 Task: Look for space in Carson City, United States from 6th September, 2023 to 12th September, 2023 for 4 adults in price range Rs.10000 to Rs.14000. Place can be private room with 4 bedrooms having 4 beds and 4 bathrooms. Property type can be house, flat, guest house. Amenities needed are: wifi, TV, free parkinig on premises, gym, breakfast. Booking option can be shelf check-in. Required host language is English.
Action: Mouse moved to (350, 145)
Screenshot: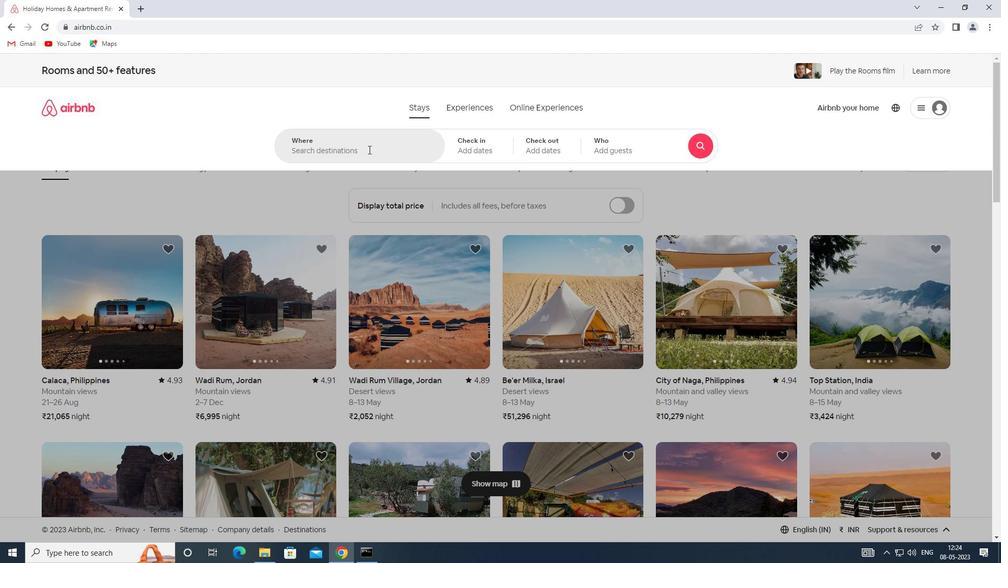 
Action: Mouse pressed left at (350, 145)
Screenshot: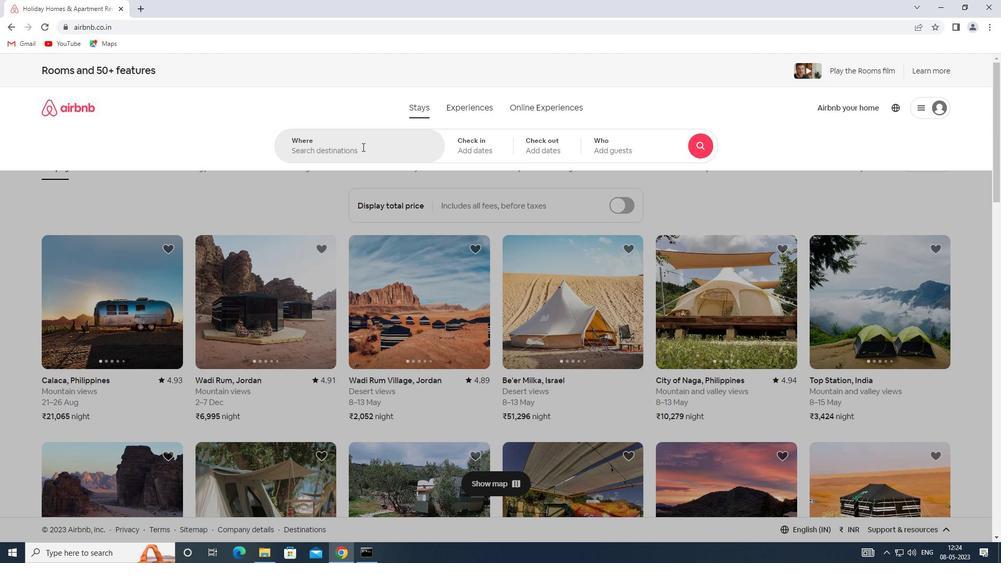 
Action: Key pressed <Key.caps_lock>s<Key.backspace><Key.shift>SPACE<Key.space>IN<Key.space><Key.shift><Key.shift><Key.shift><Key.shift><Key.shift><Key.shift><Key.shift><Key.shift><Key.shift><Key.shift><Key.shift><Key.shift>CARSON<Key.space><Key.shift>CITY,<Key.shift>UNITED<Key.space><Key.shift>STATES
Screenshot: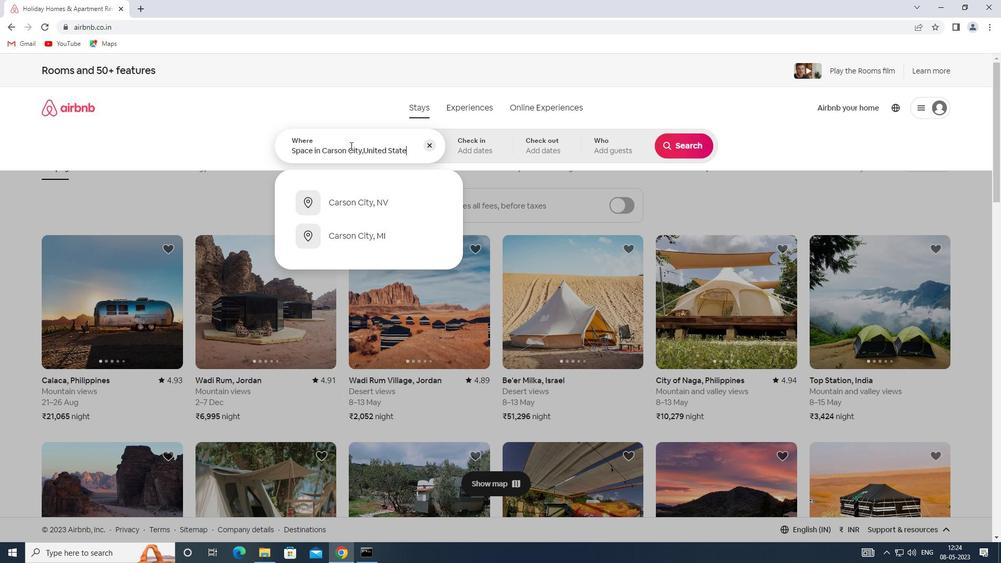 
Action: Mouse moved to (465, 143)
Screenshot: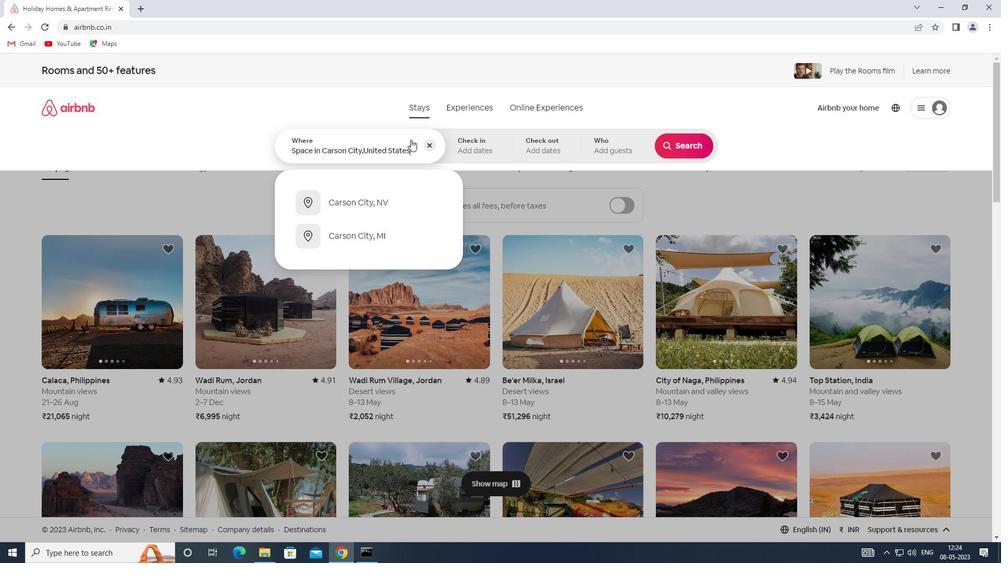 
Action: Mouse pressed left at (465, 143)
Screenshot: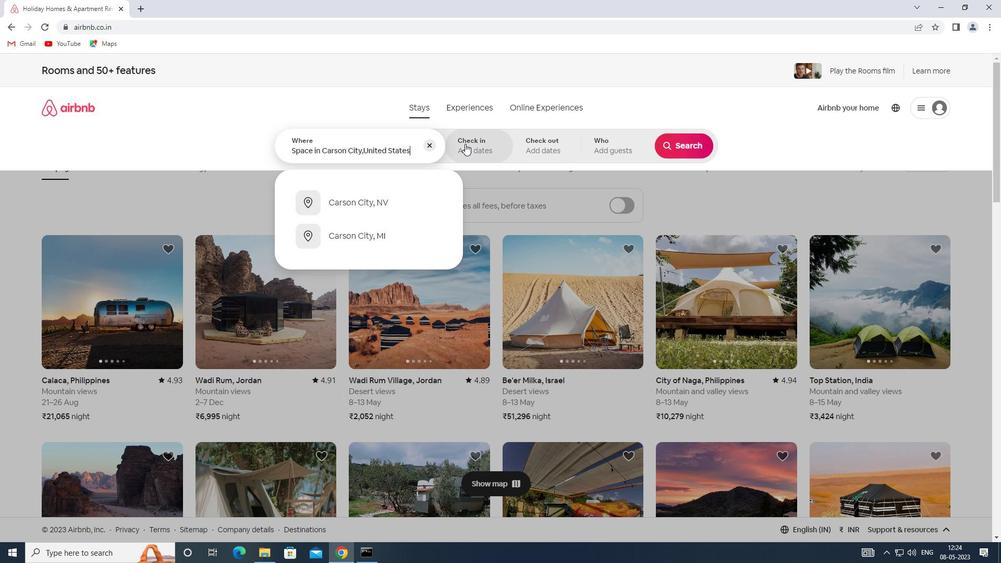 
Action: Mouse moved to (681, 230)
Screenshot: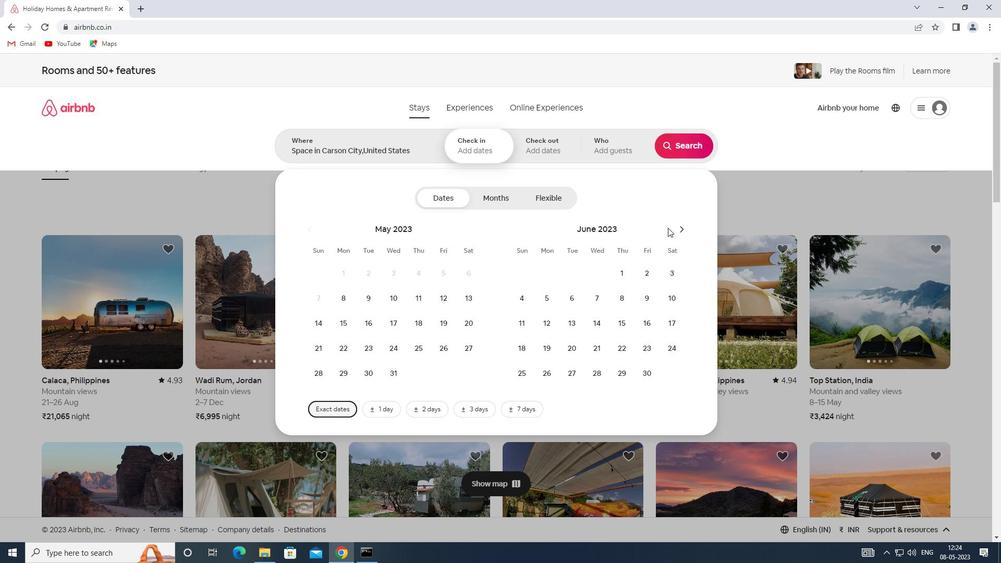 
Action: Mouse pressed left at (681, 230)
Screenshot: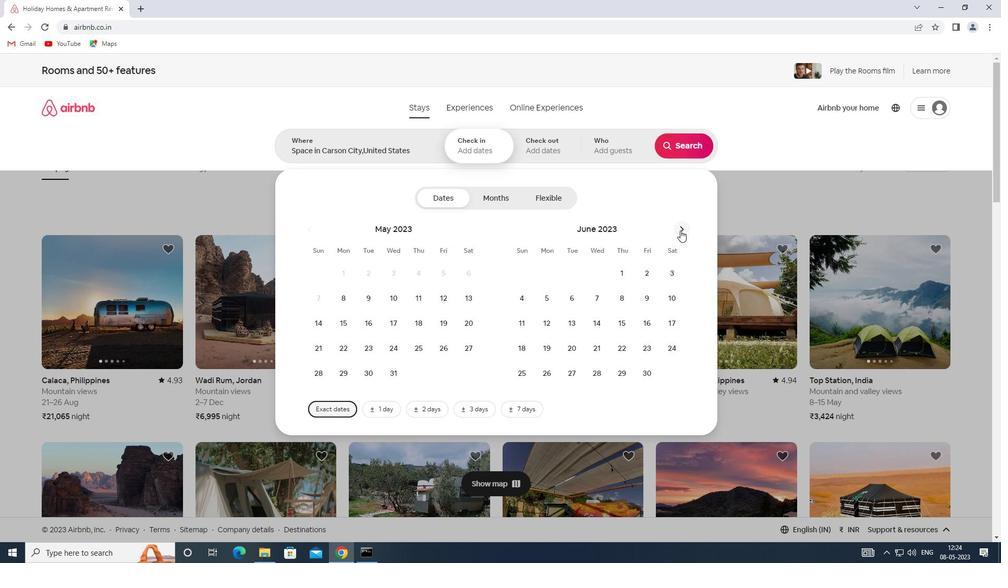 
Action: Mouse pressed left at (681, 230)
Screenshot: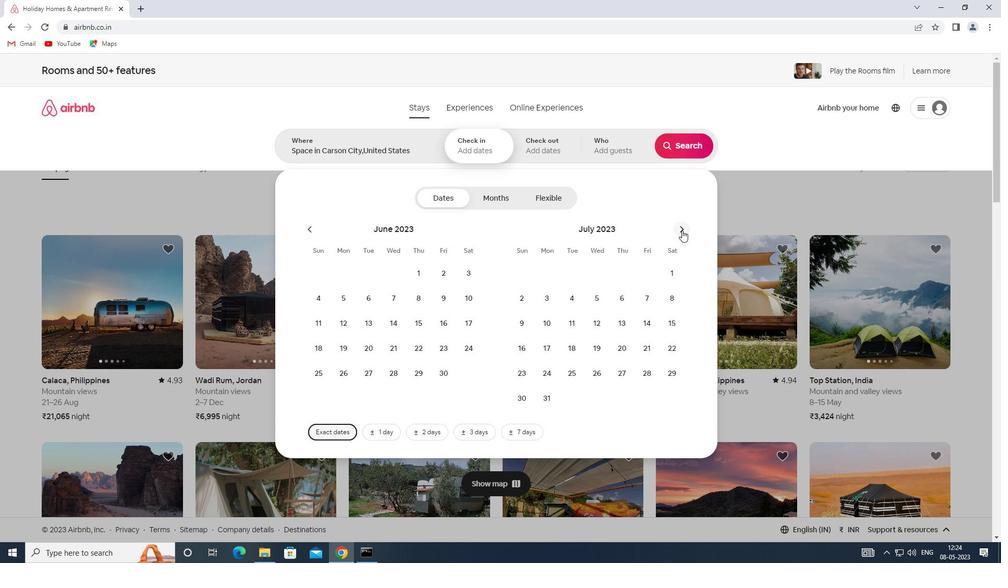 
Action: Mouse pressed left at (681, 230)
Screenshot: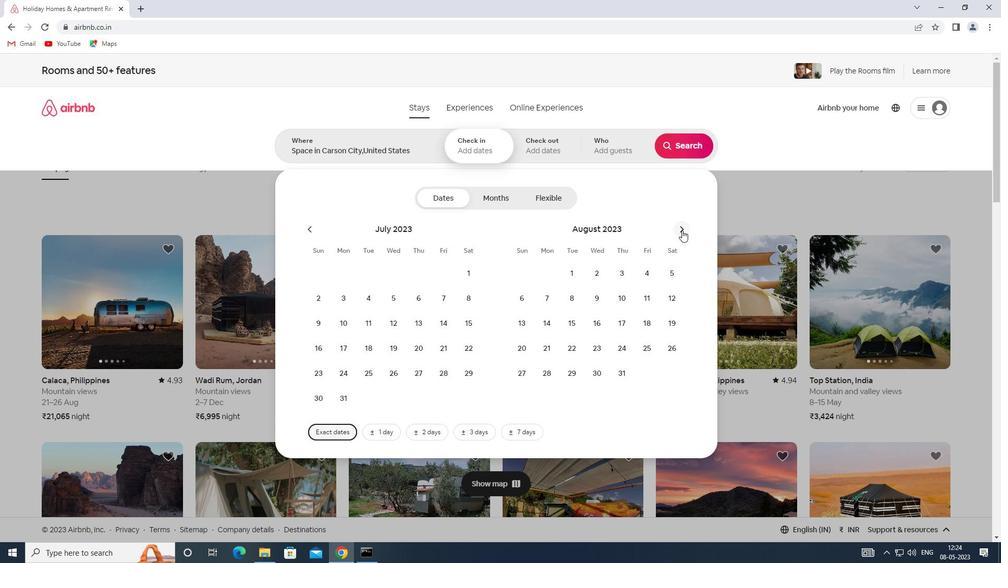 
Action: Mouse moved to (594, 296)
Screenshot: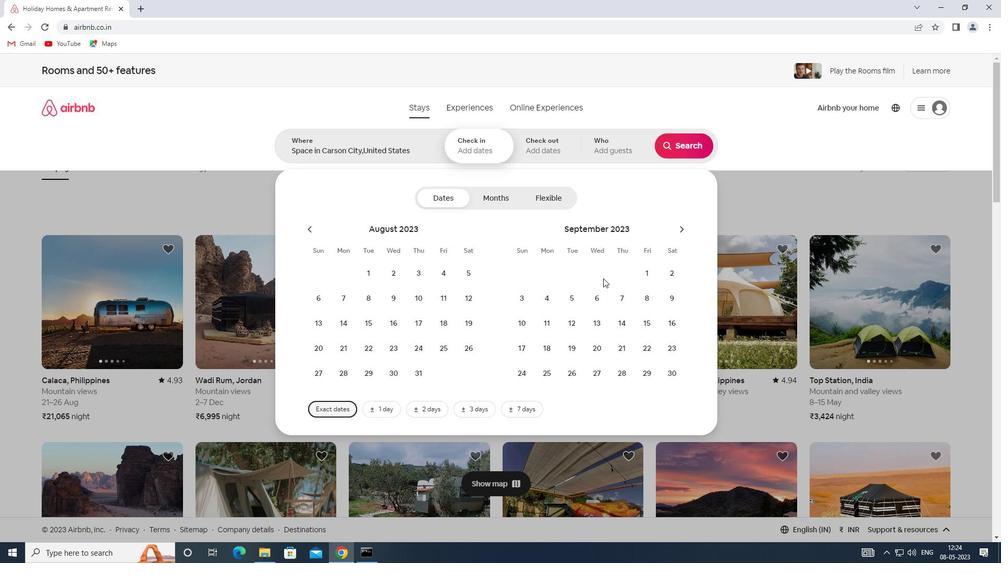 
Action: Mouse pressed left at (594, 296)
Screenshot: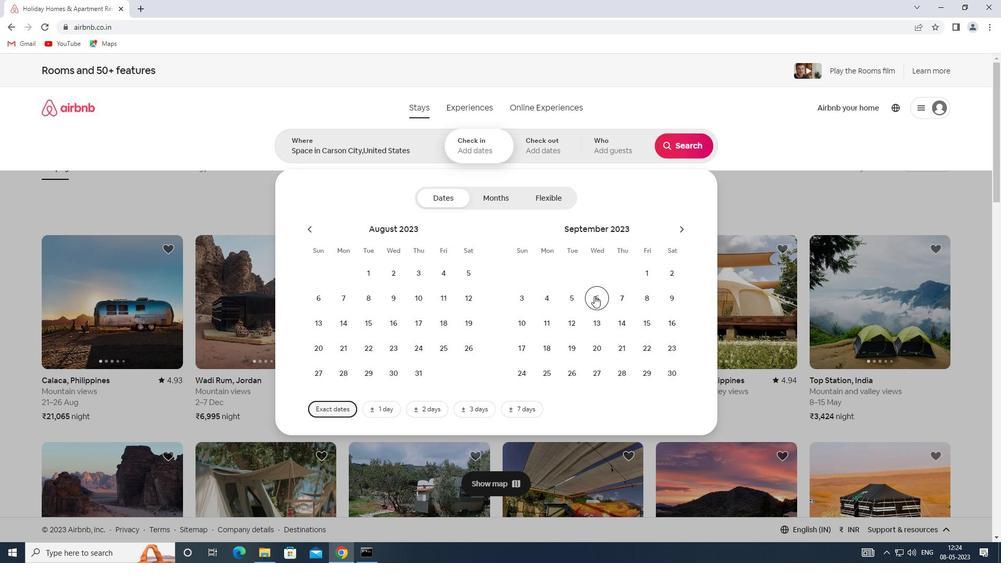
Action: Mouse moved to (576, 319)
Screenshot: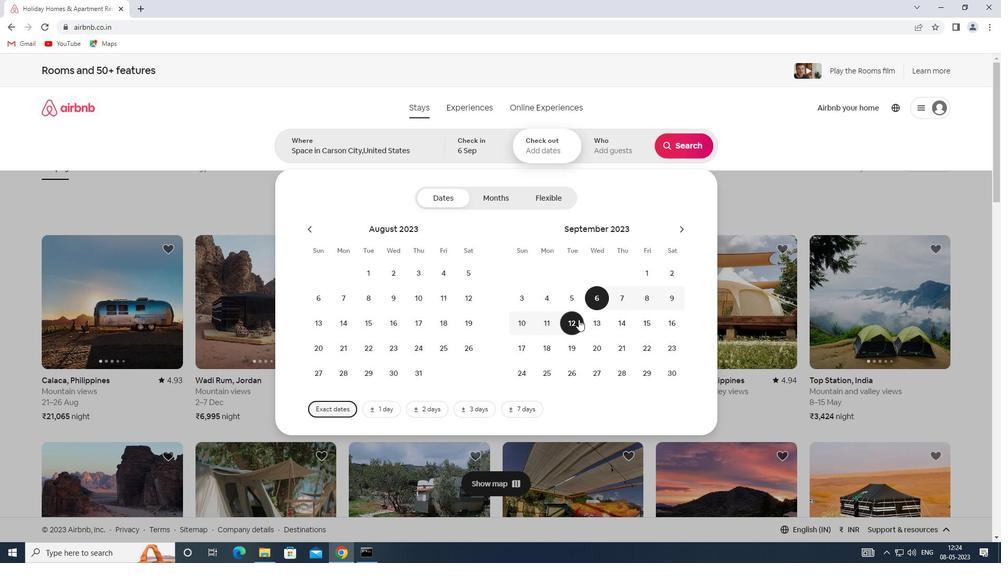 
Action: Mouse pressed left at (576, 319)
Screenshot: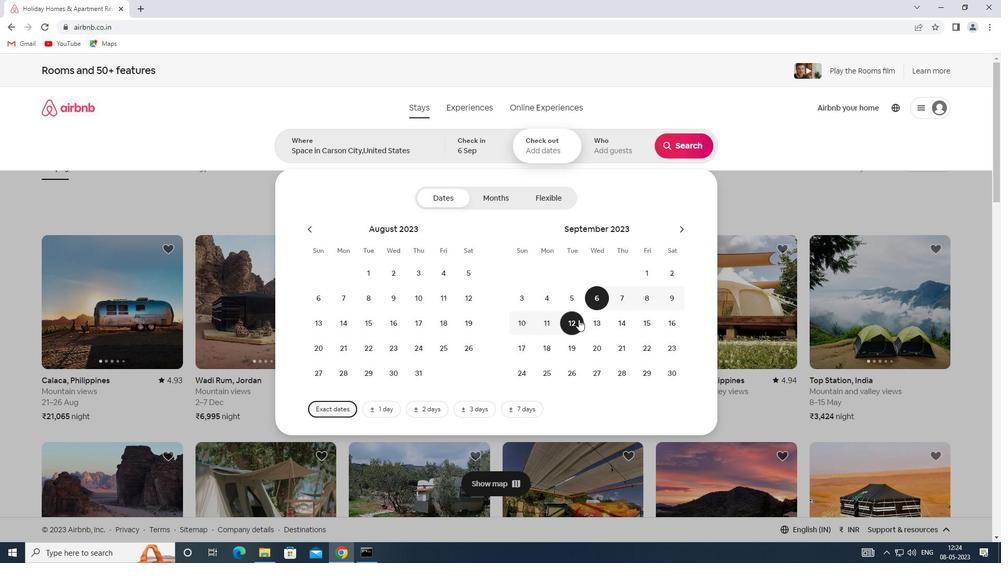 
Action: Mouse moved to (602, 142)
Screenshot: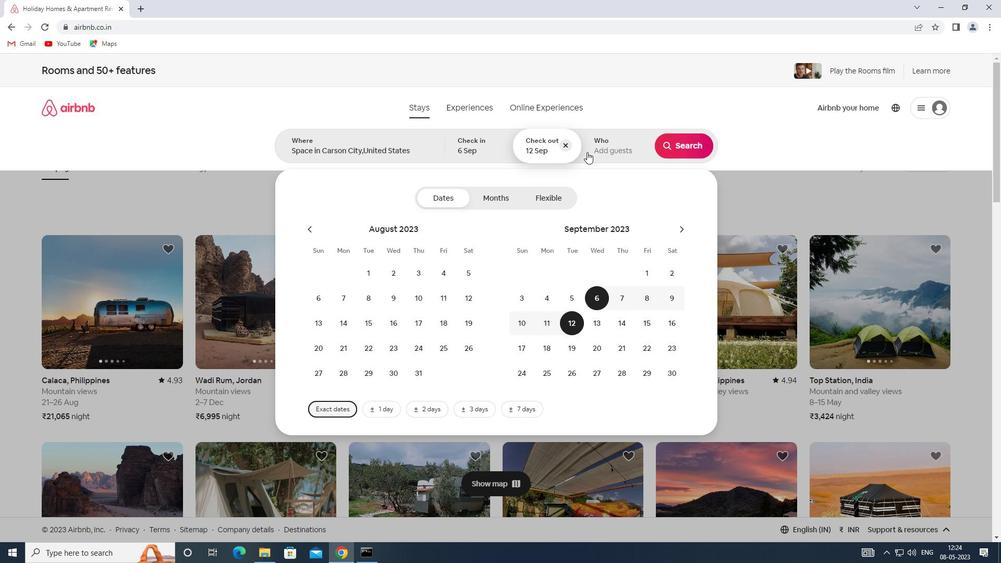 
Action: Mouse pressed left at (602, 142)
Screenshot: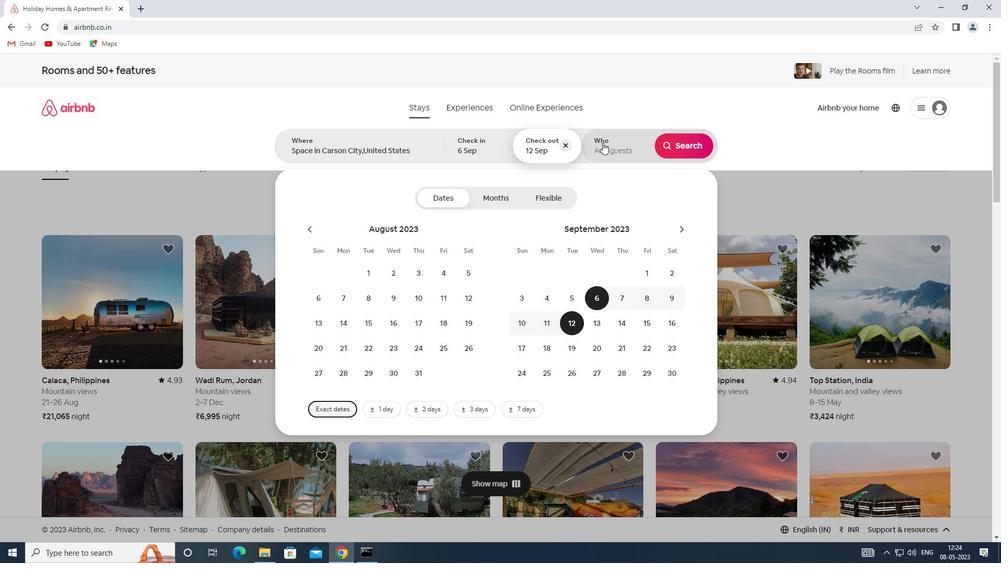 
Action: Mouse moved to (683, 200)
Screenshot: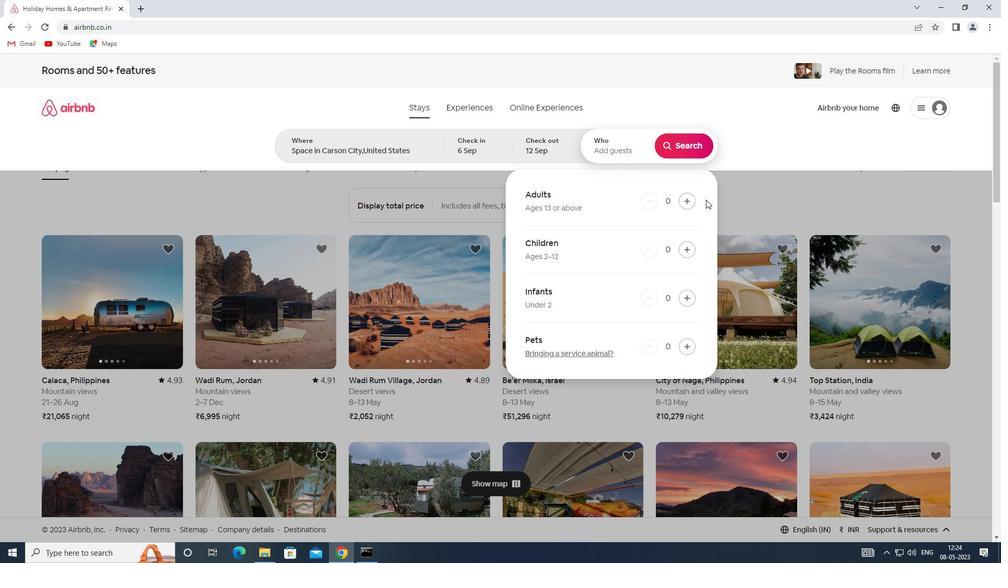 
Action: Mouse pressed left at (683, 200)
Screenshot: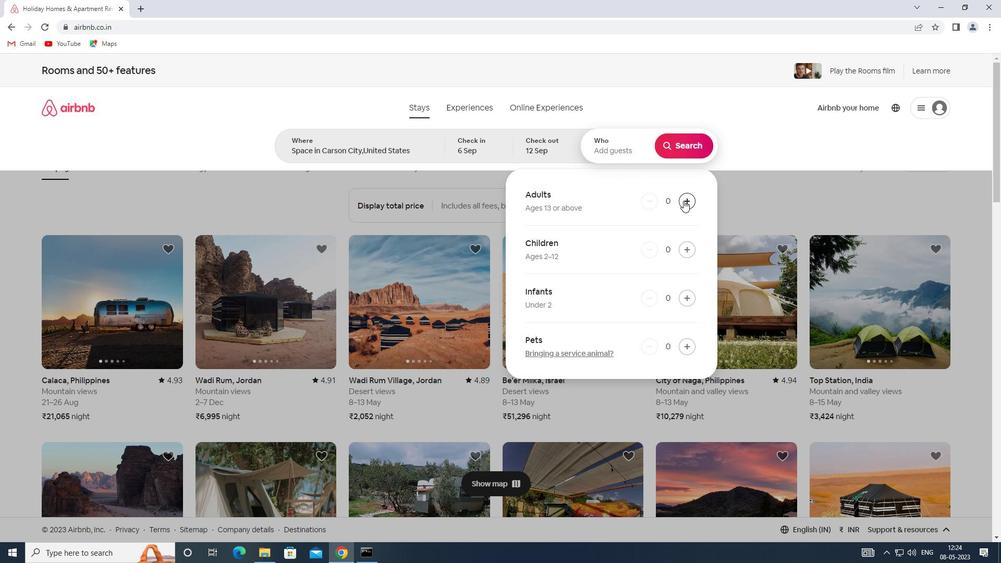 
Action: Mouse pressed left at (683, 200)
Screenshot: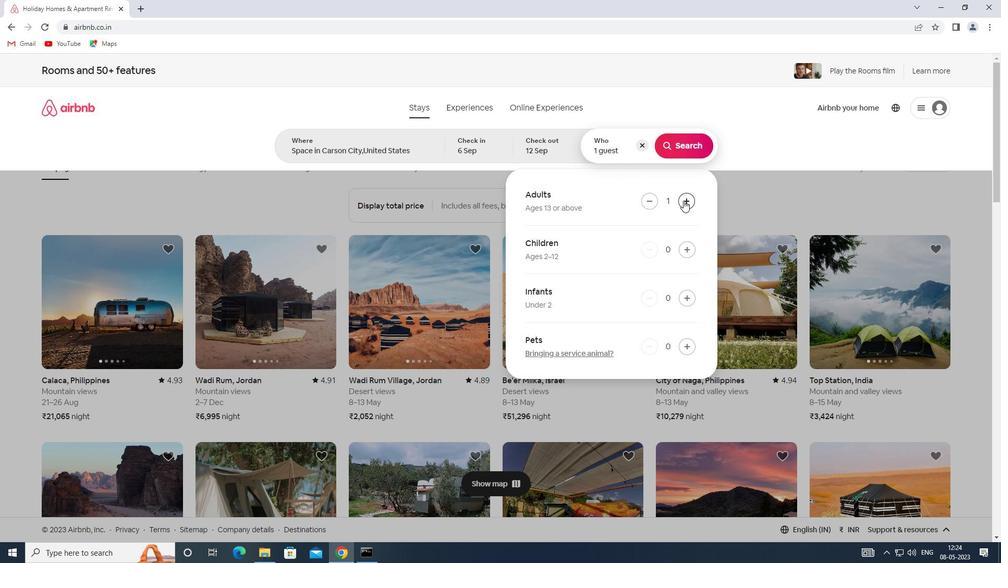 
Action: Mouse pressed left at (683, 200)
Screenshot: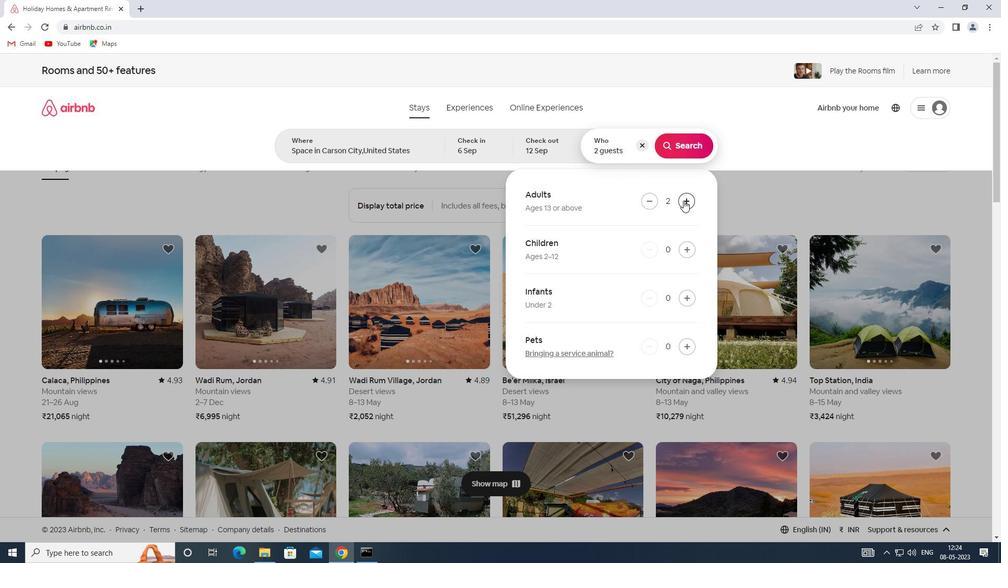 
Action: Mouse pressed left at (683, 200)
Screenshot: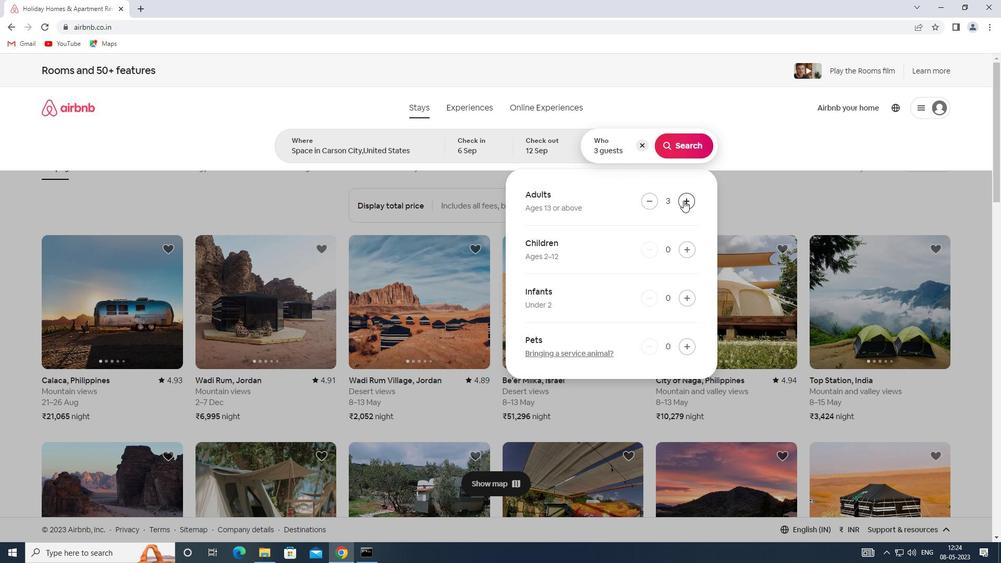 
Action: Mouse pressed left at (683, 200)
Screenshot: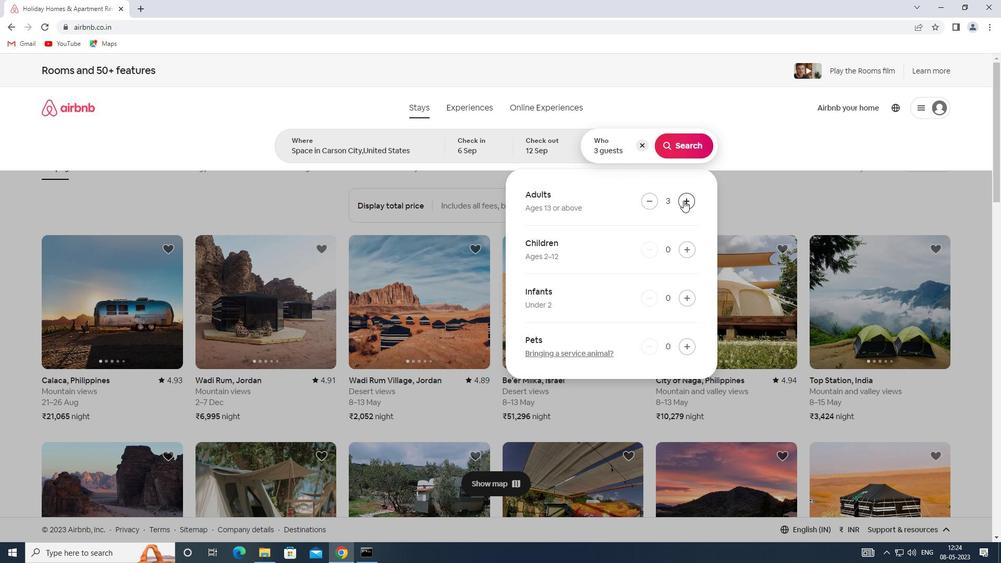 
Action: Mouse moved to (653, 201)
Screenshot: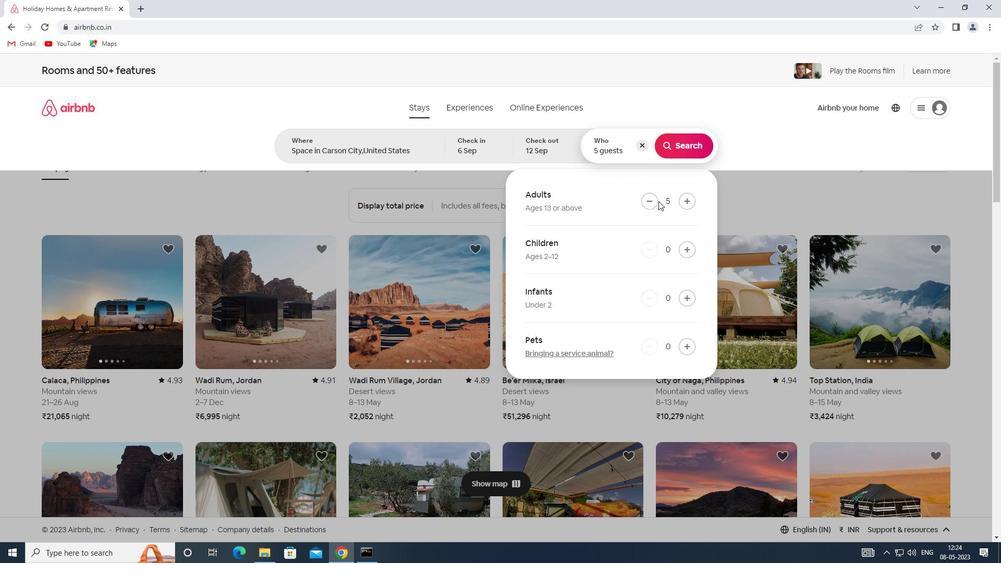 
Action: Mouse pressed left at (653, 201)
Screenshot: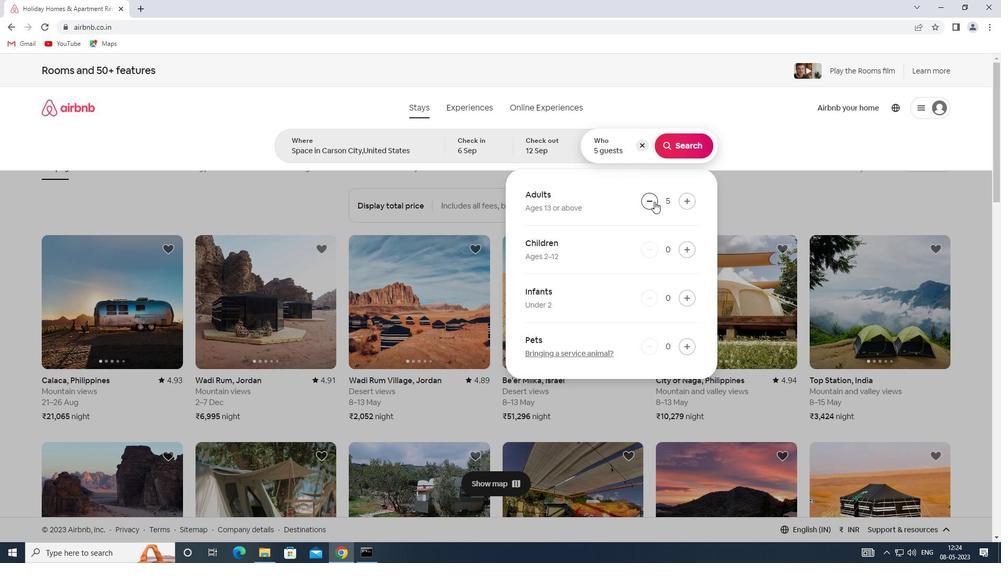 
Action: Mouse moved to (691, 145)
Screenshot: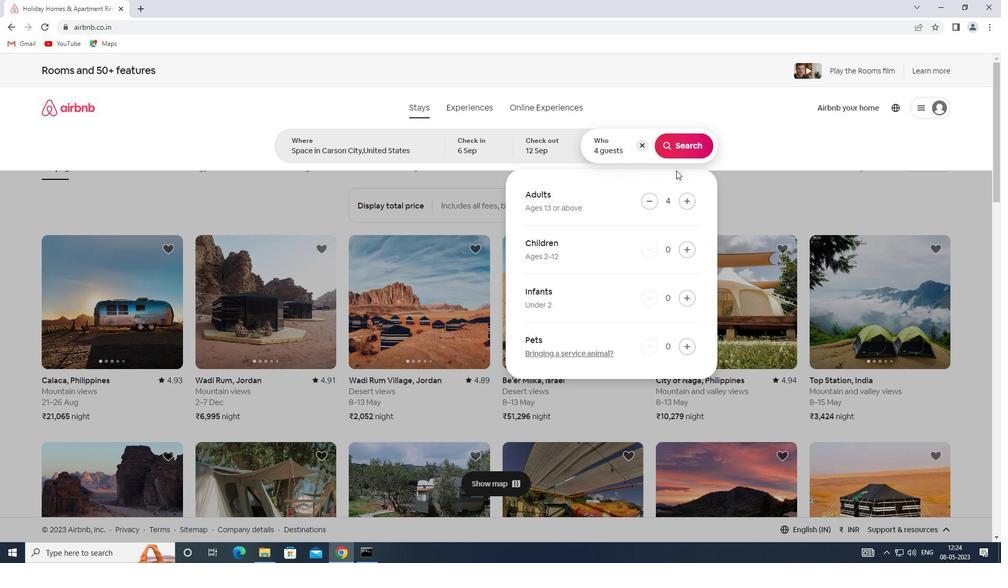 
Action: Mouse pressed left at (691, 145)
Screenshot: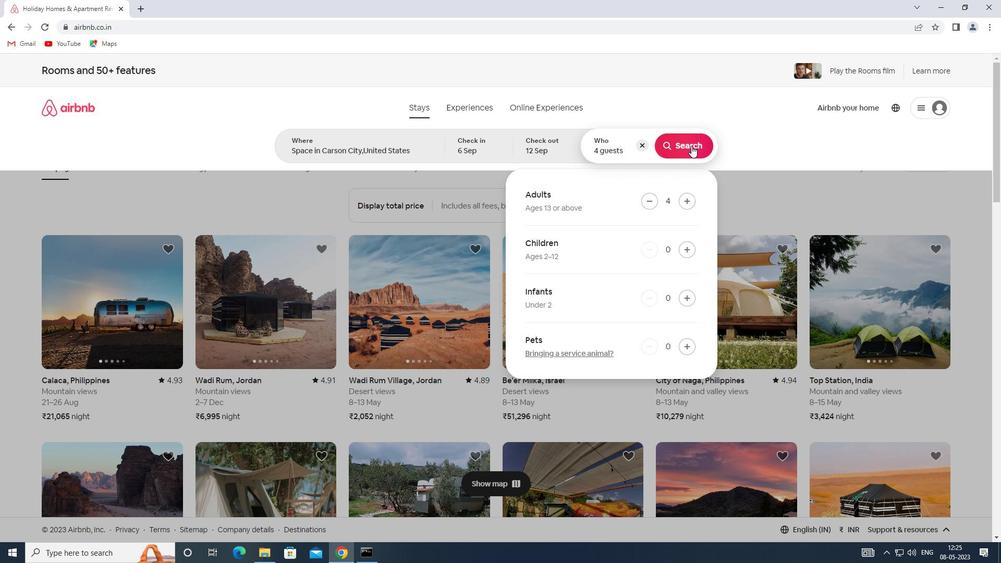 
Action: Mouse moved to (947, 119)
Screenshot: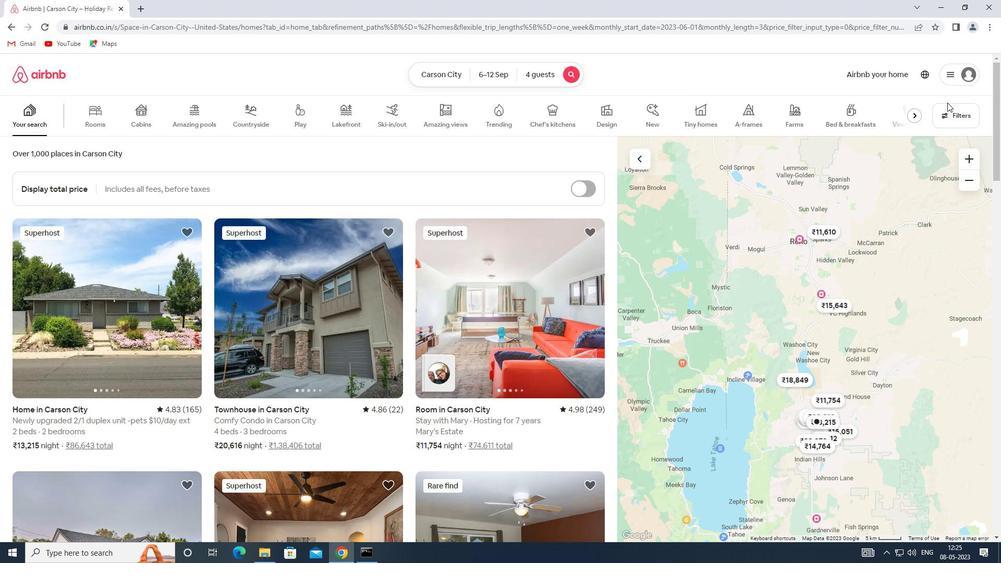 
Action: Mouse pressed left at (947, 119)
Screenshot: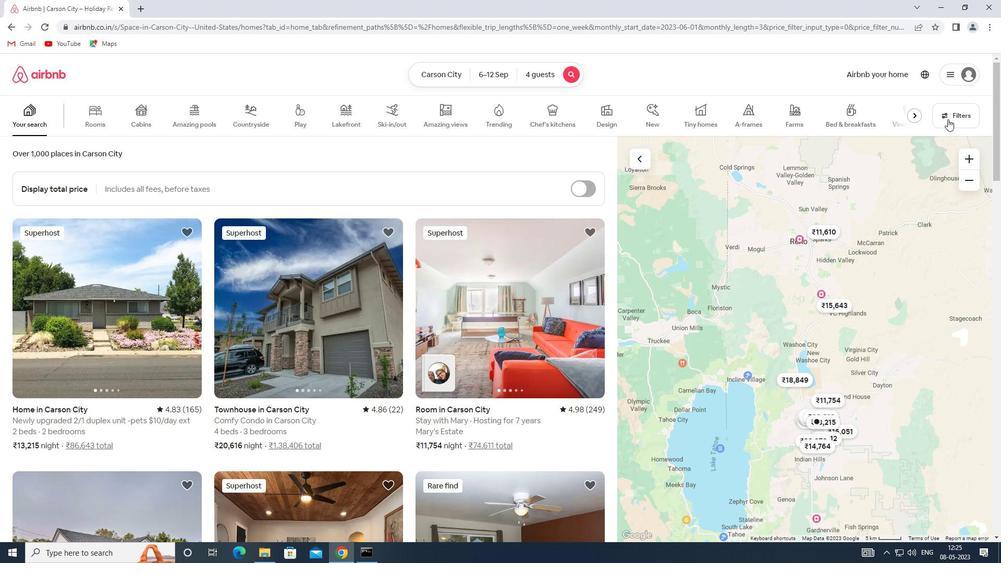 
Action: Mouse moved to (360, 376)
Screenshot: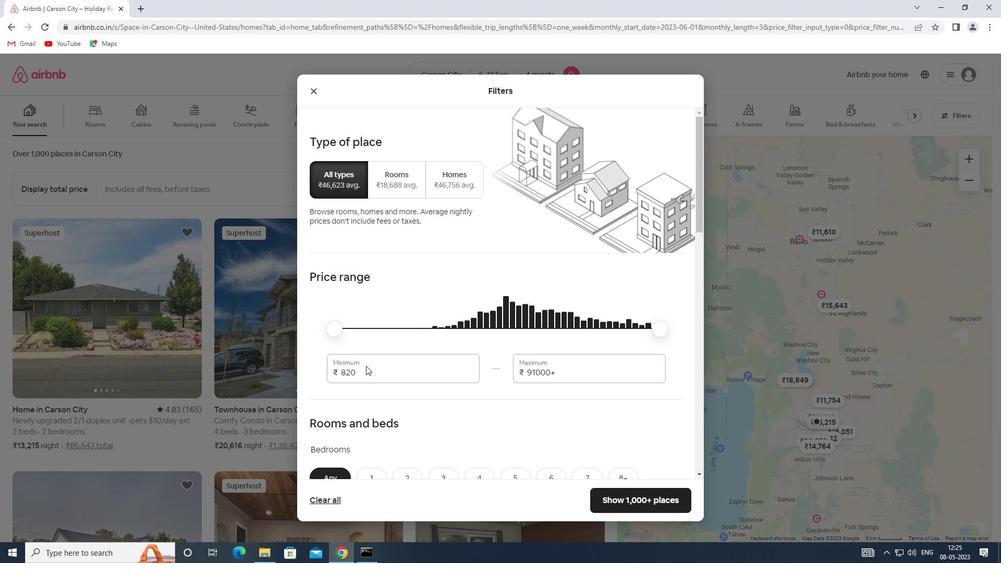 
Action: Mouse pressed left at (360, 376)
Screenshot: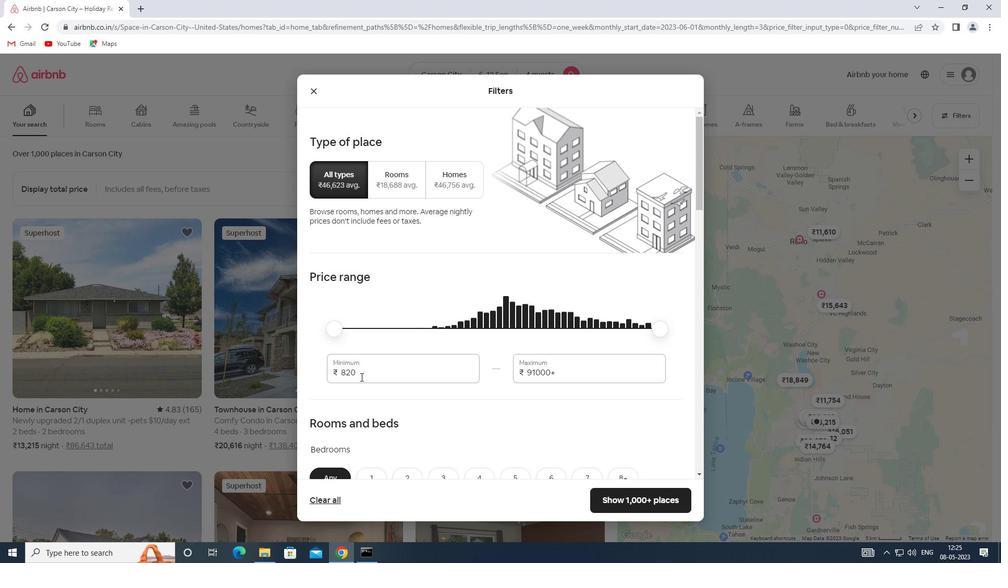 
Action: Mouse moved to (331, 366)
Screenshot: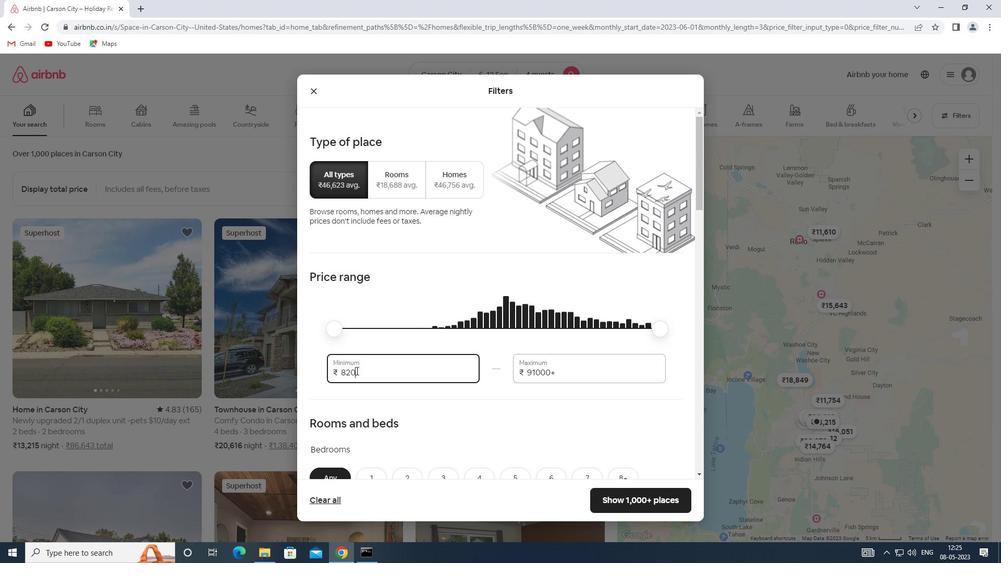 
Action: Key pressed 10000
Screenshot: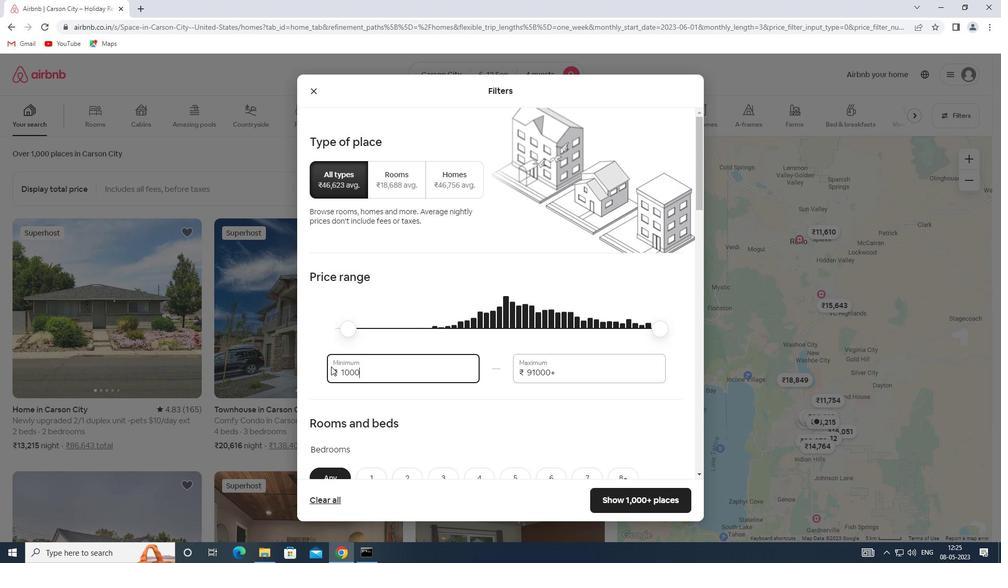 
Action: Mouse moved to (566, 374)
Screenshot: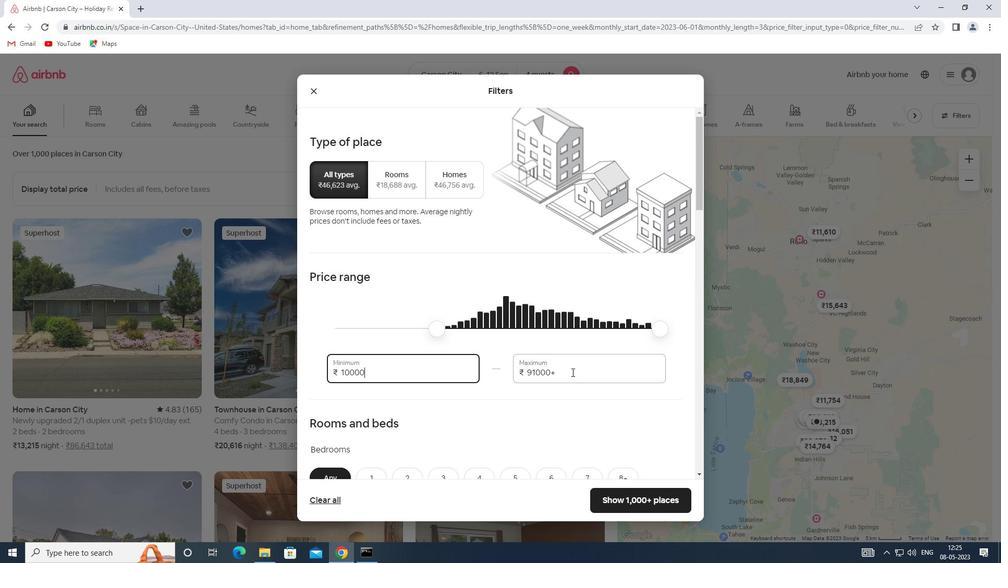 
Action: Mouse pressed left at (566, 374)
Screenshot: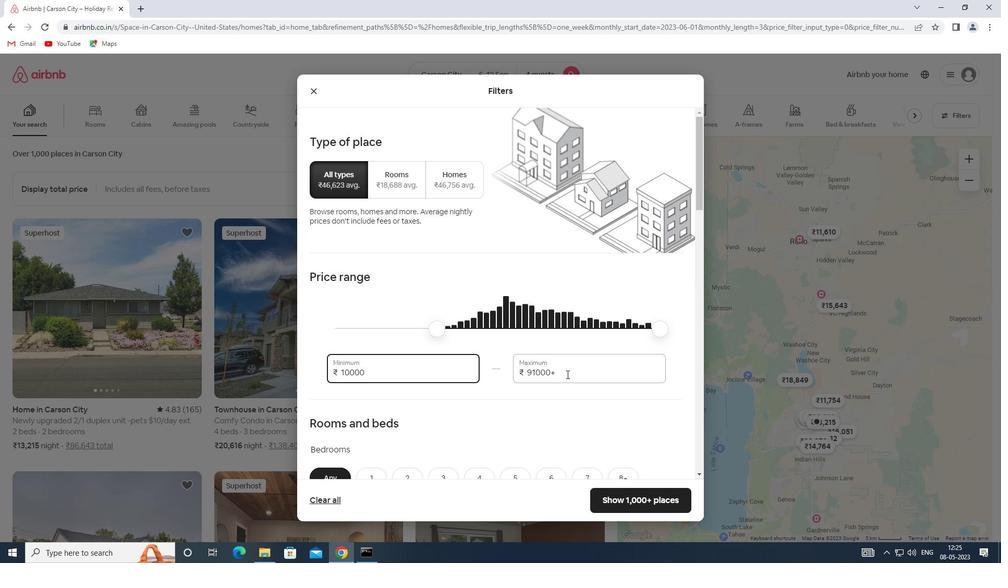 
Action: Mouse moved to (505, 375)
Screenshot: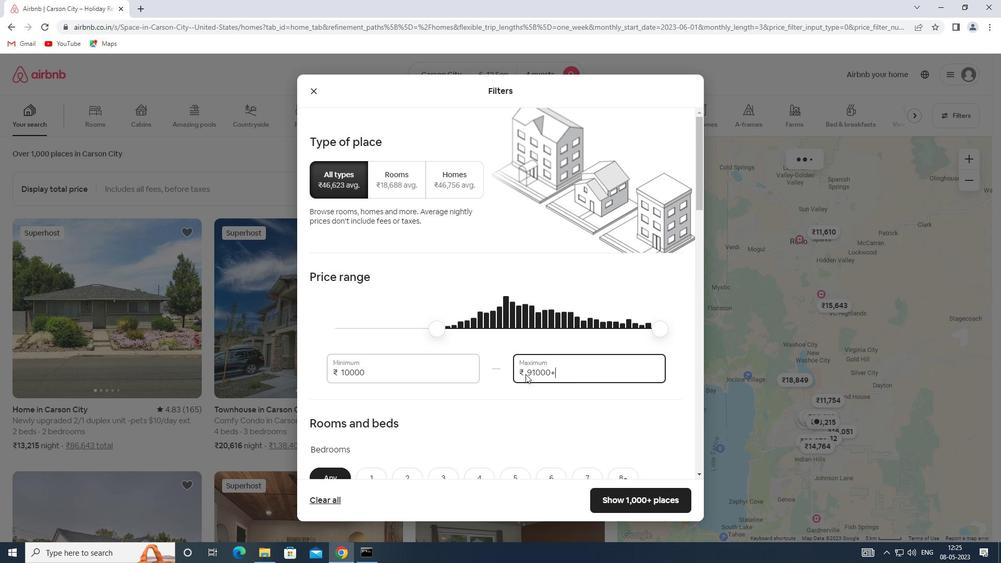 
Action: Key pressed 14000
Screenshot: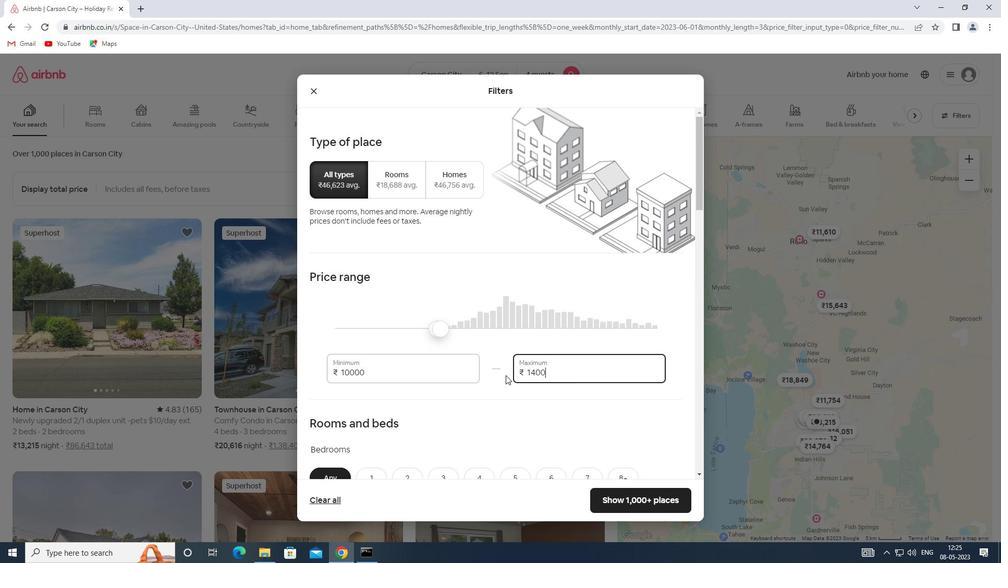
Action: Mouse scrolled (505, 374) with delta (0, 0)
Screenshot: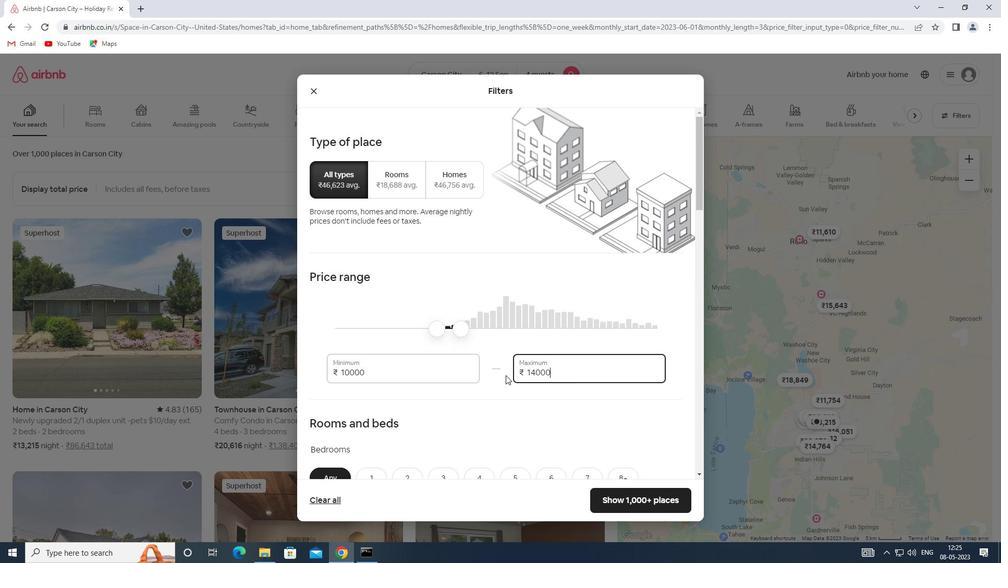 
Action: Mouse scrolled (505, 374) with delta (0, 0)
Screenshot: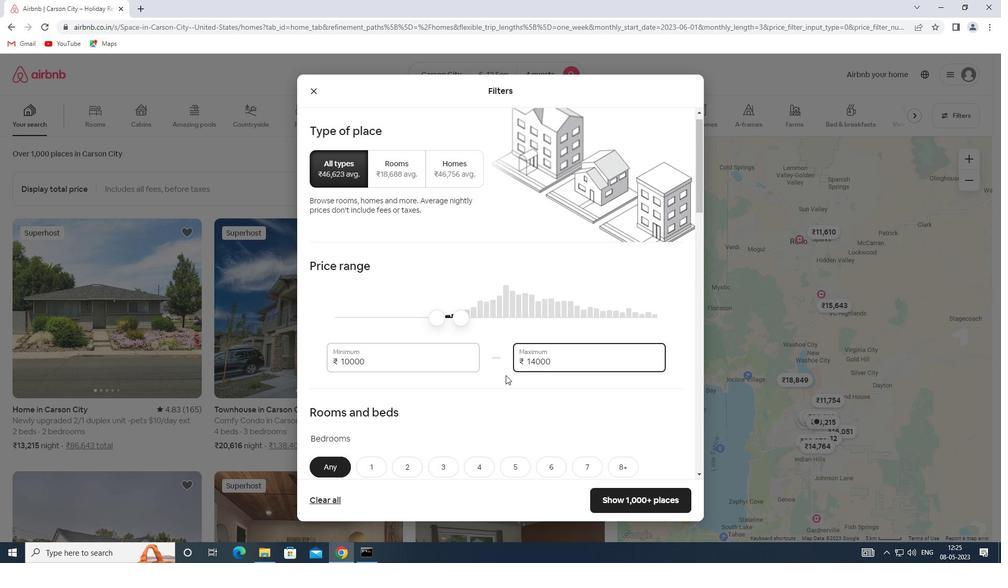 
Action: Mouse moved to (470, 376)
Screenshot: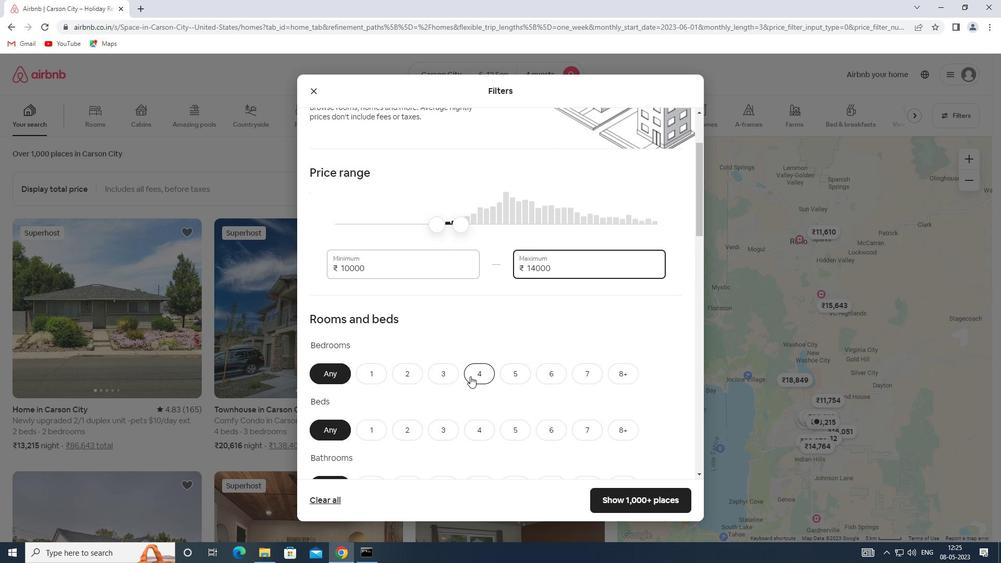 
Action: Mouse pressed left at (470, 376)
Screenshot: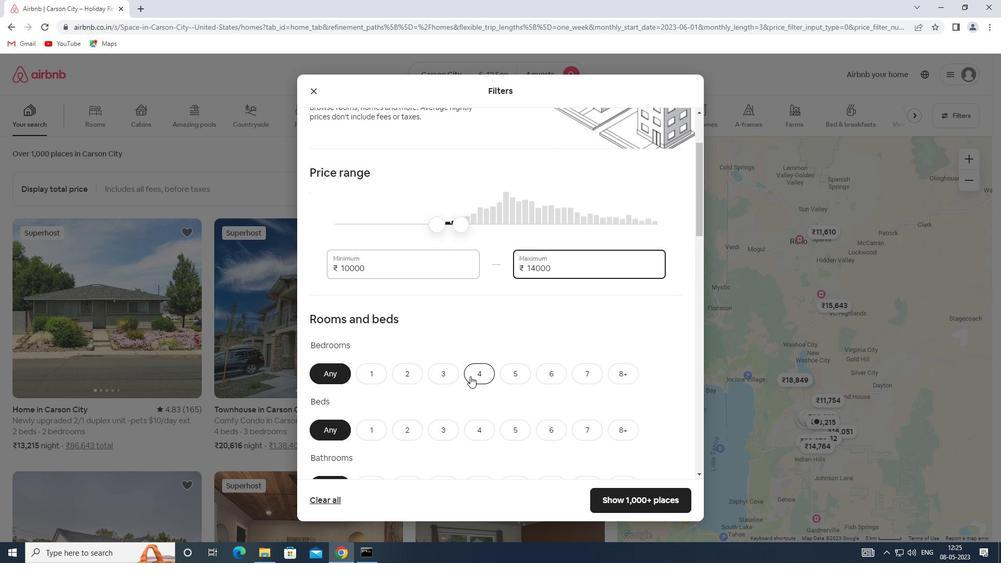 
Action: Mouse scrolled (470, 375) with delta (0, 0)
Screenshot: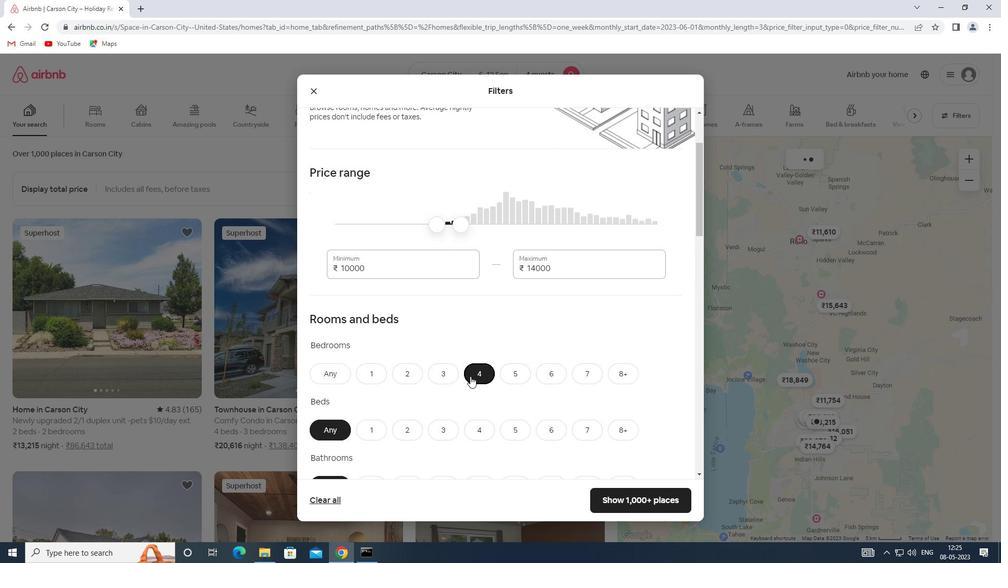 
Action: Mouse scrolled (470, 375) with delta (0, 0)
Screenshot: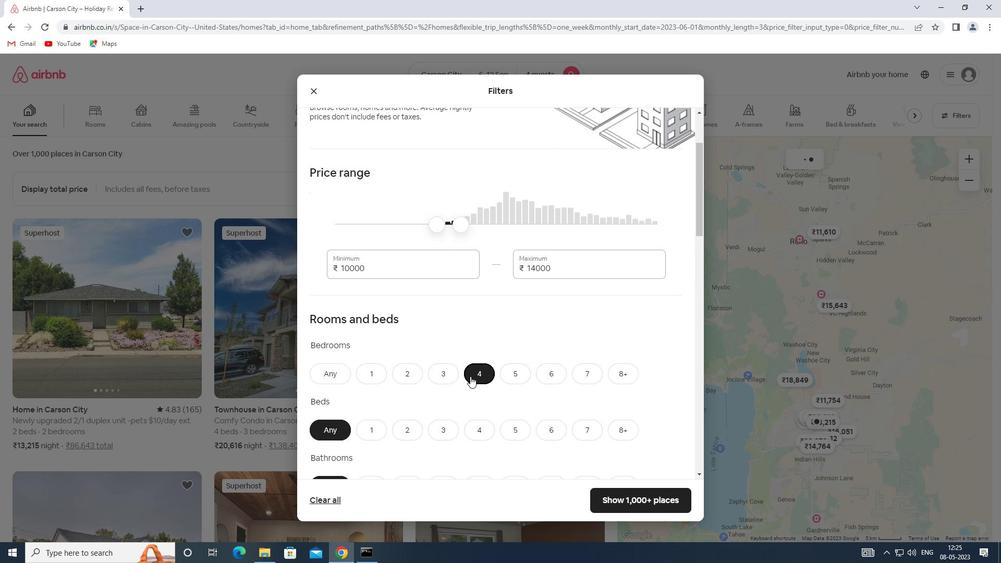 
Action: Mouse moved to (477, 335)
Screenshot: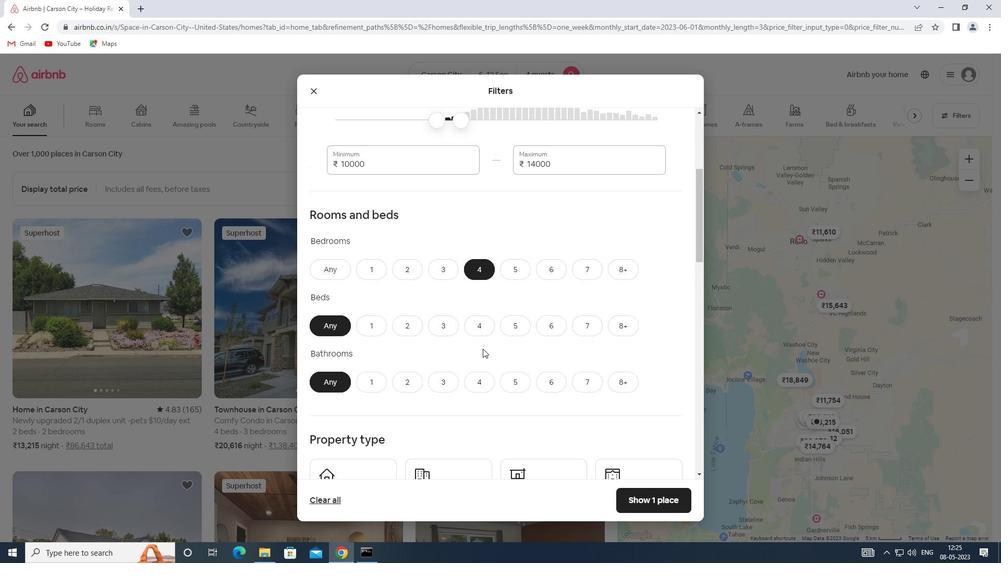
Action: Mouse pressed left at (477, 335)
Screenshot: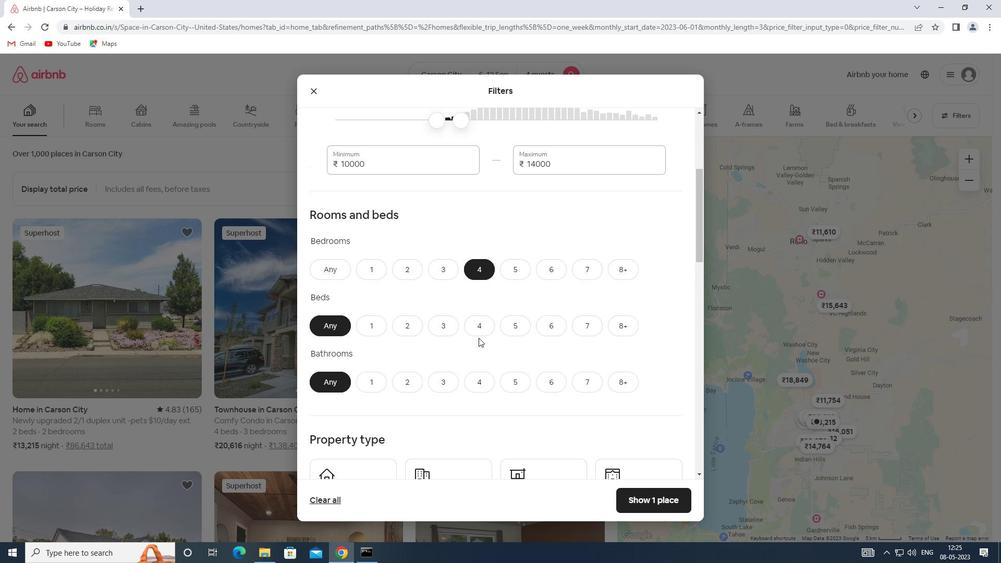 
Action: Mouse moved to (480, 378)
Screenshot: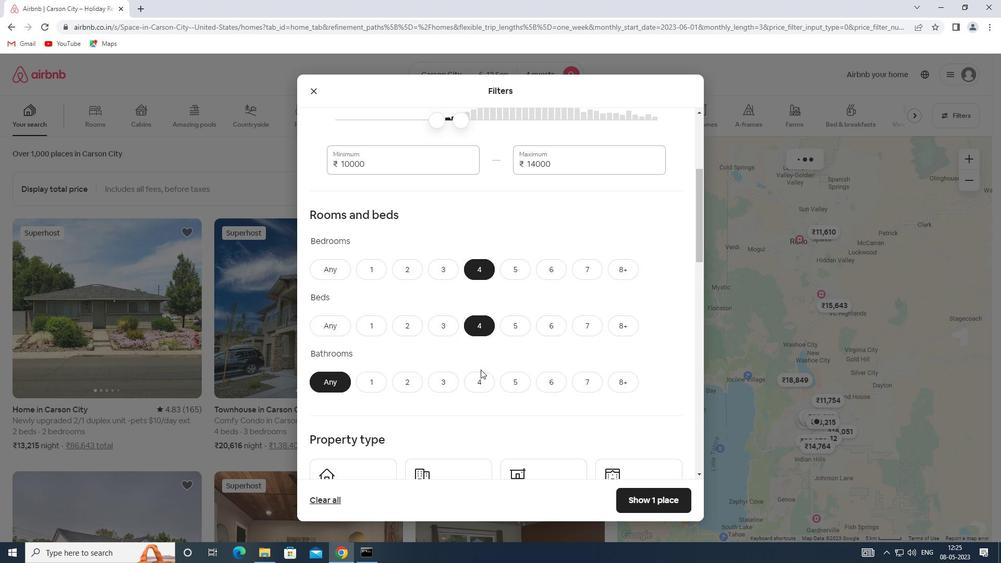 
Action: Mouse pressed left at (480, 378)
Screenshot: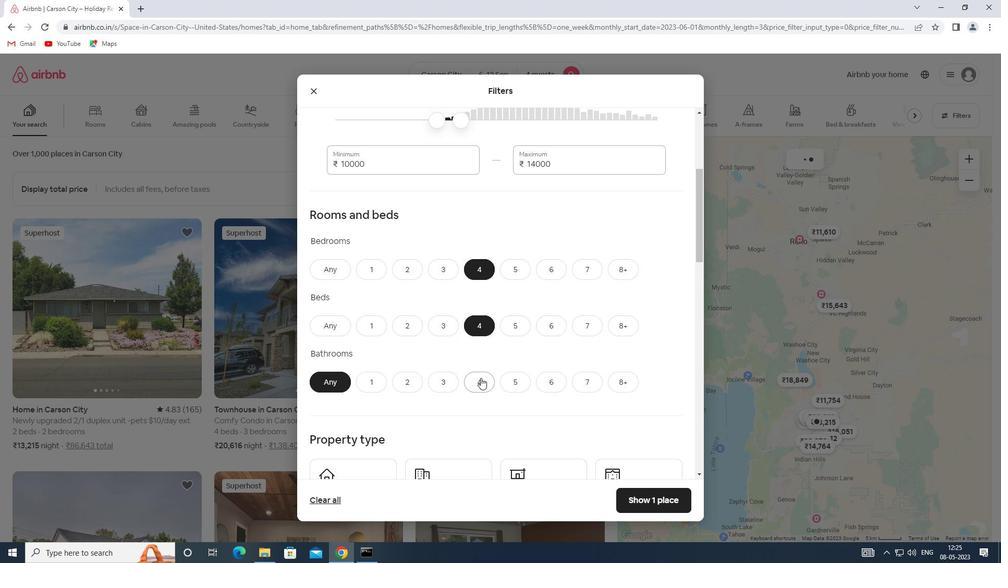 
Action: Mouse moved to (473, 360)
Screenshot: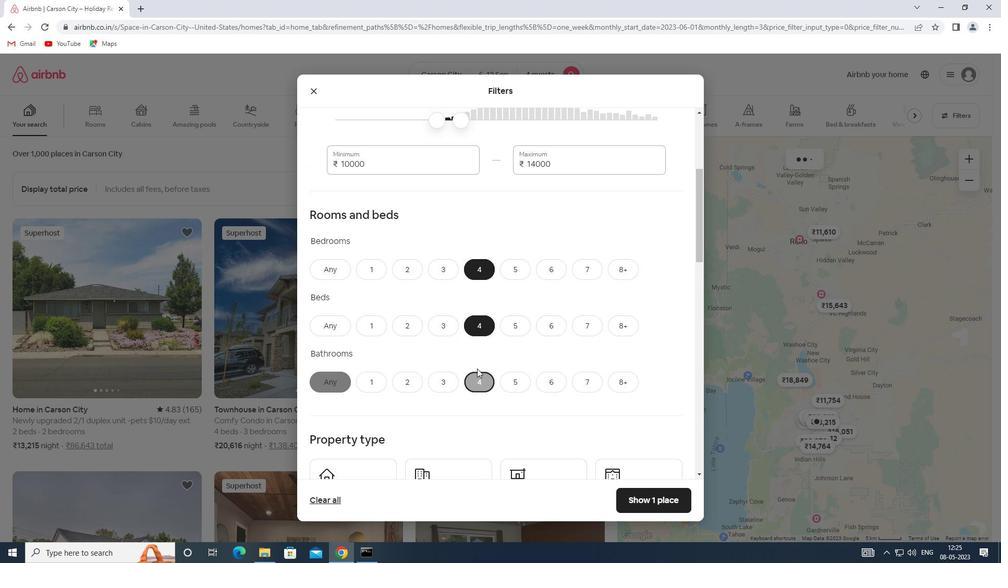 
Action: Mouse scrolled (473, 360) with delta (0, 0)
Screenshot: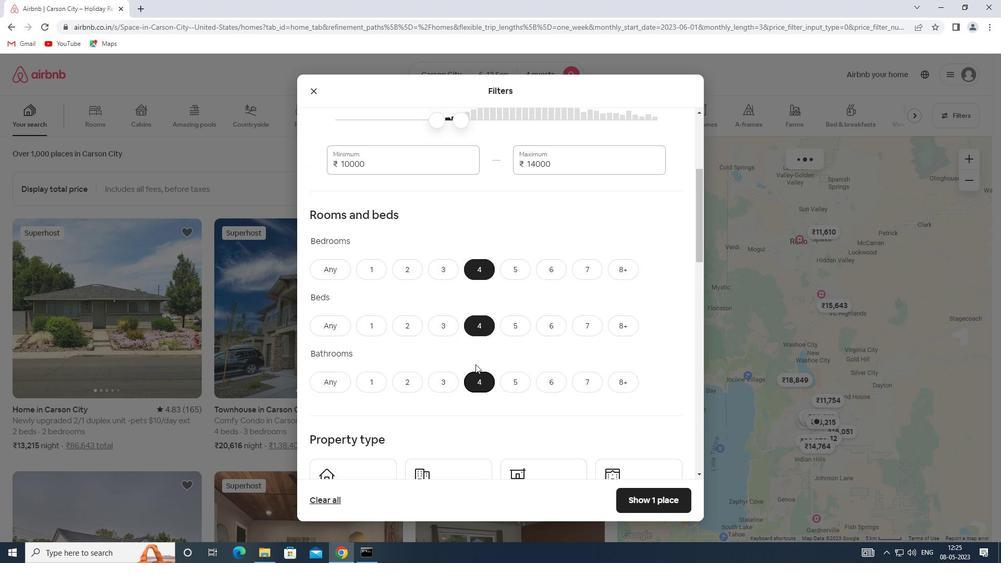 
Action: Mouse scrolled (473, 360) with delta (0, 0)
Screenshot: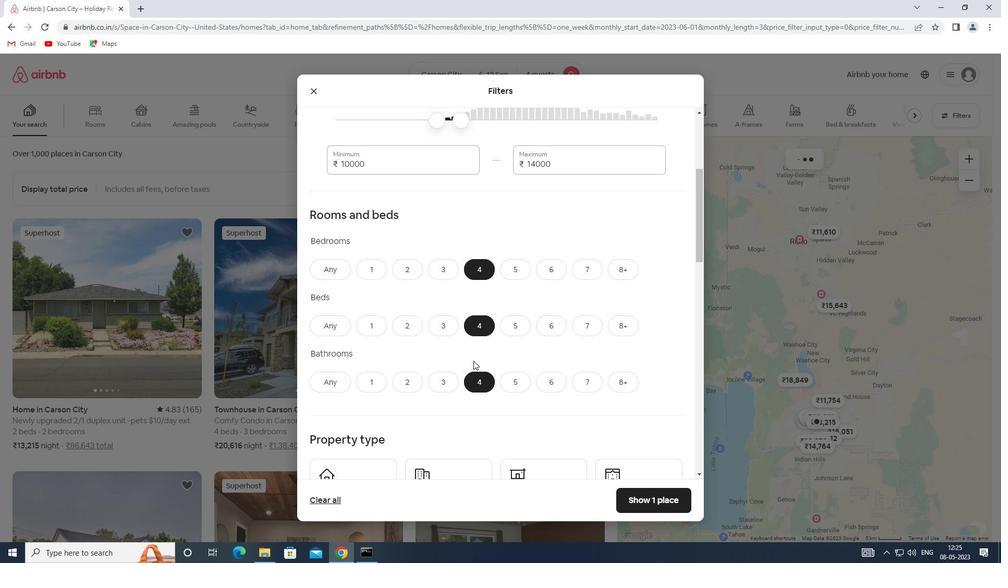 
Action: Mouse scrolled (473, 360) with delta (0, 0)
Screenshot: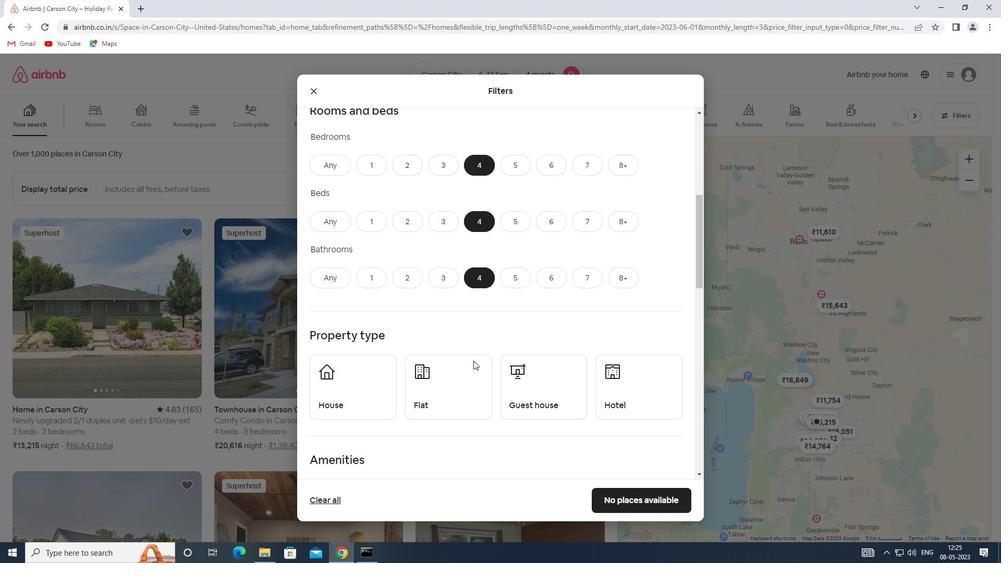 
Action: Mouse scrolled (473, 360) with delta (0, 0)
Screenshot: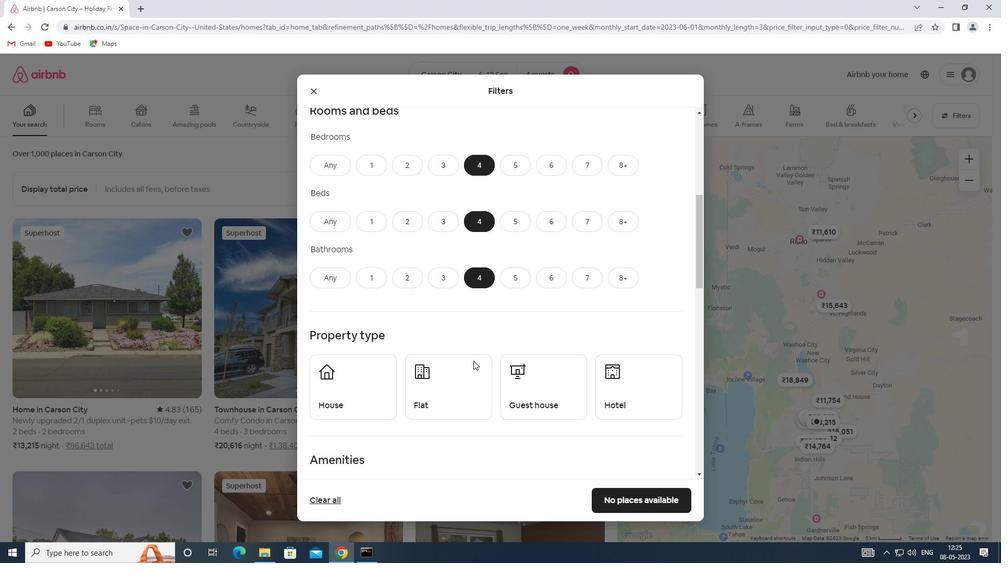 
Action: Mouse moved to (350, 307)
Screenshot: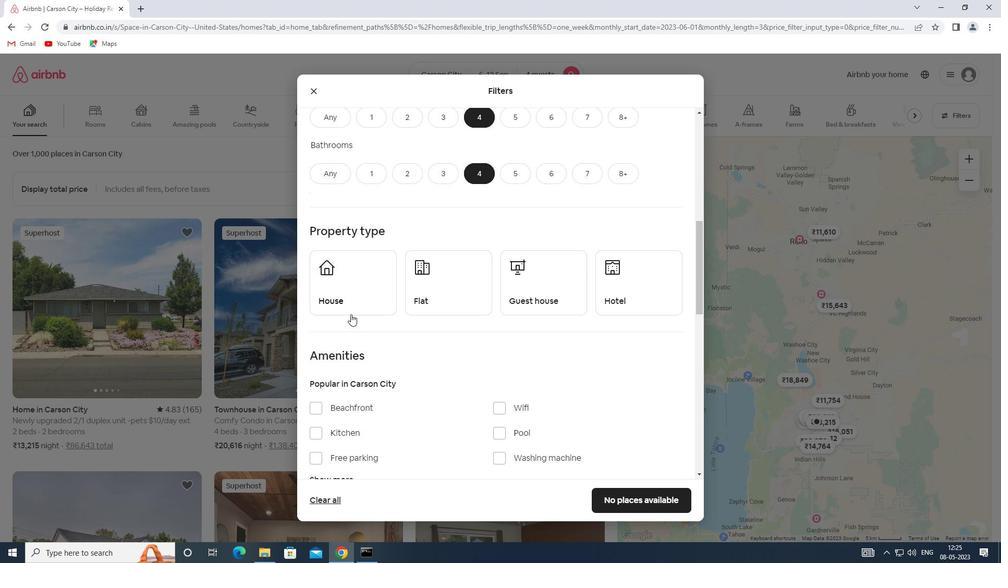 
Action: Mouse pressed left at (350, 307)
Screenshot: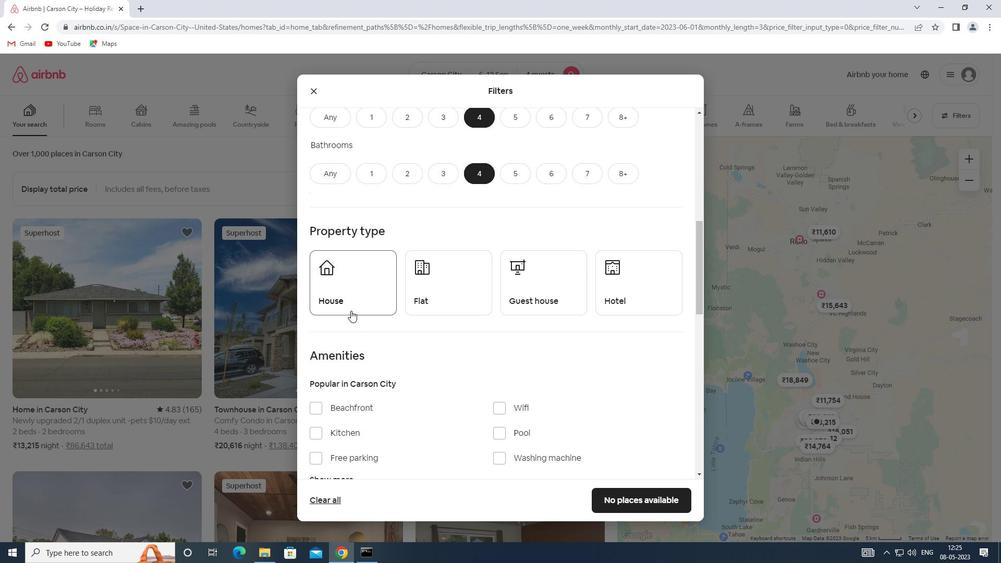 
Action: Mouse moved to (436, 302)
Screenshot: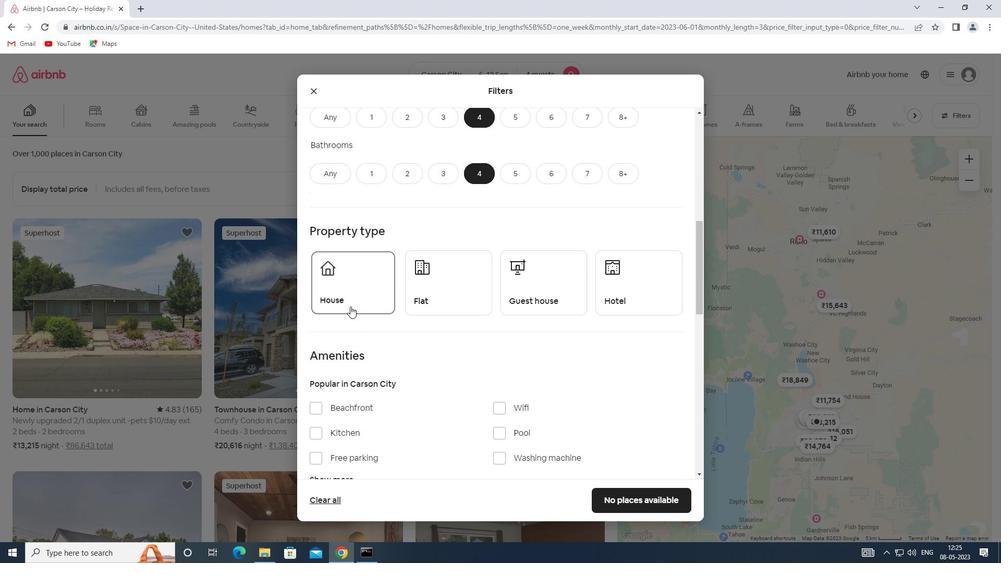 
Action: Mouse pressed left at (436, 302)
Screenshot: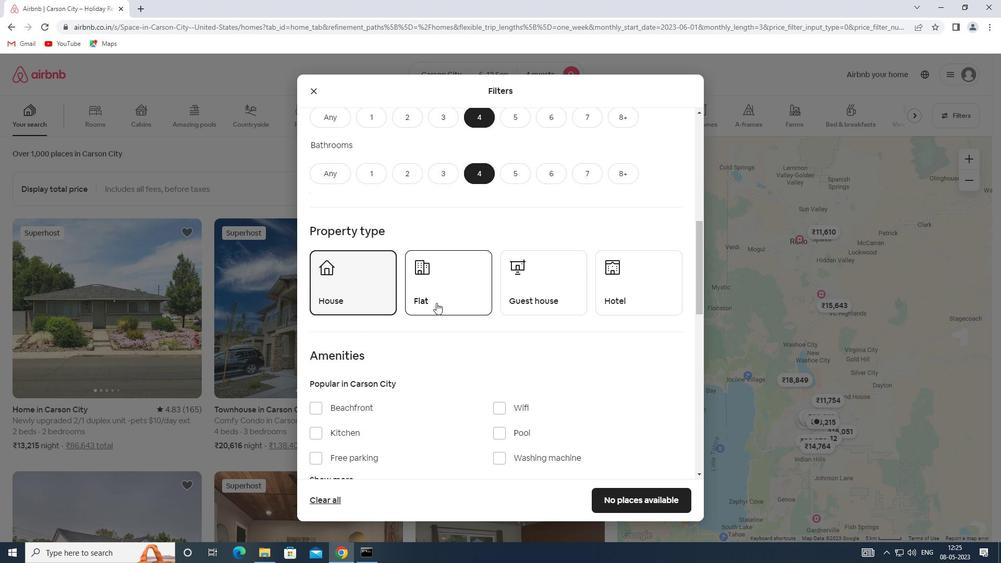 
Action: Mouse moved to (519, 299)
Screenshot: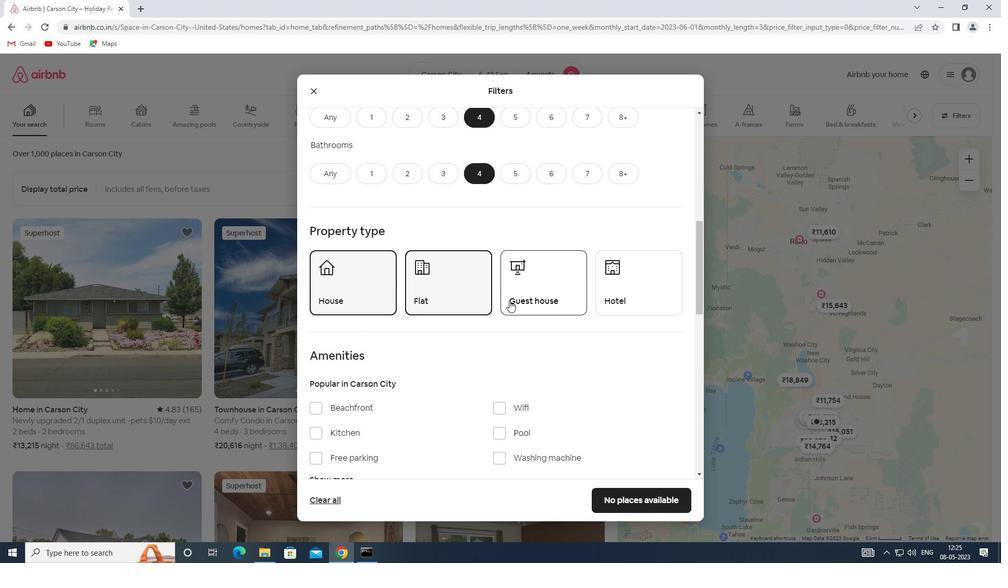 
Action: Mouse pressed left at (519, 299)
Screenshot: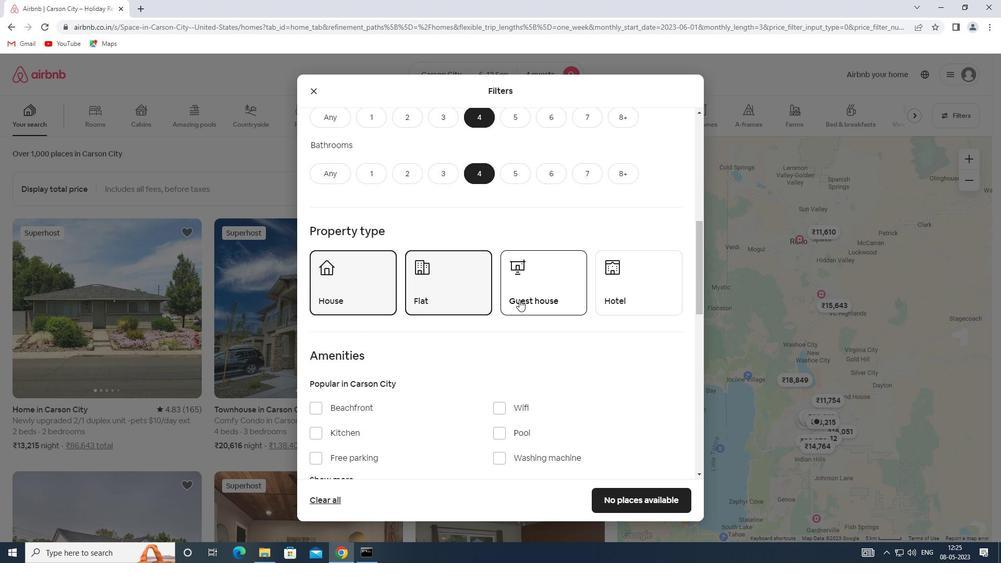
Action: Mouse scrolled (519, 299) with delta (0, 0)
Screenshot: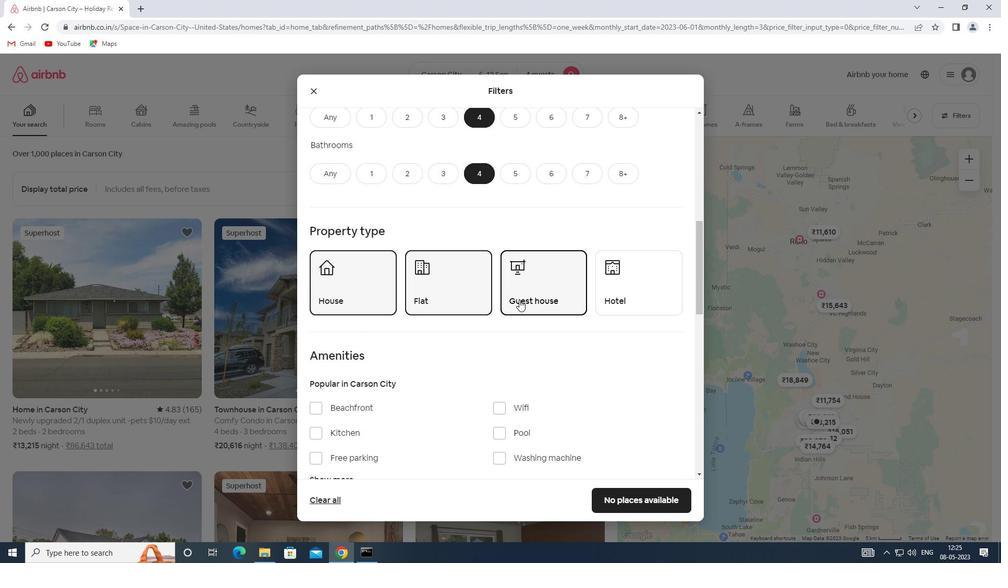
Action: Mouse scrolled (519, 299) with delta (0, 0)
Screenshot: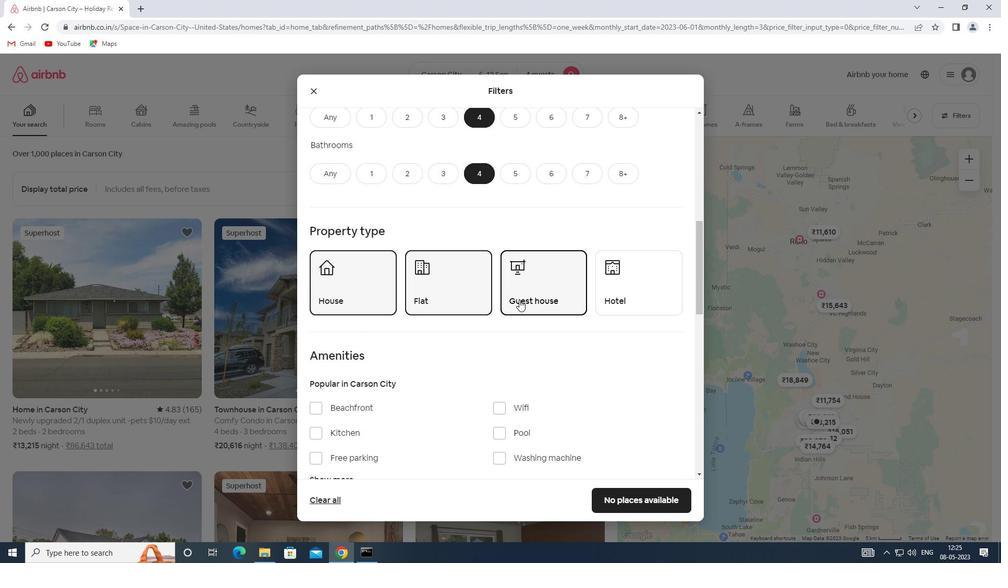 
Action: Mouse scrolled (519, 299) with delta (0, 0)
Screenshot: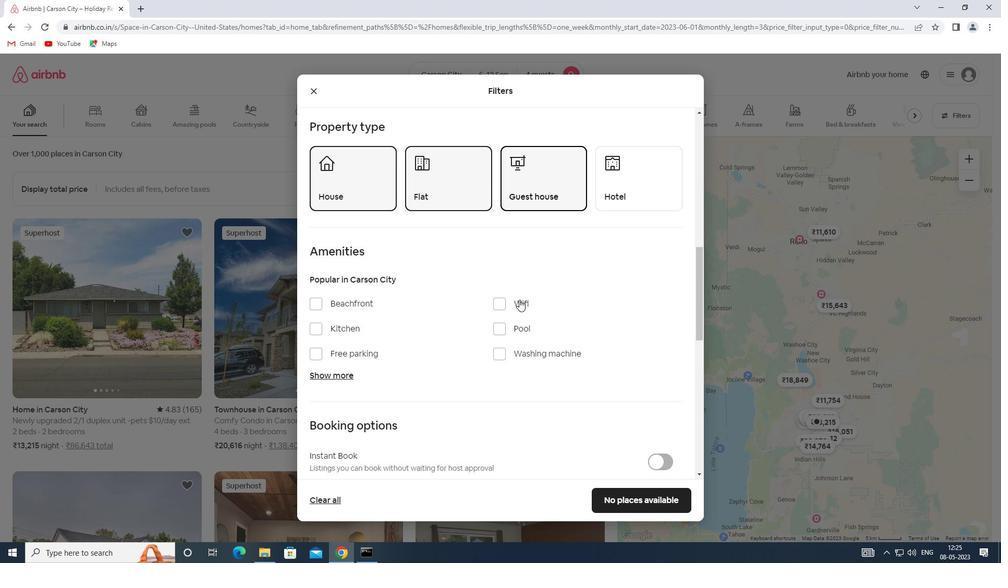 
Action: Mouse moved to (500, 252)
Screenshot: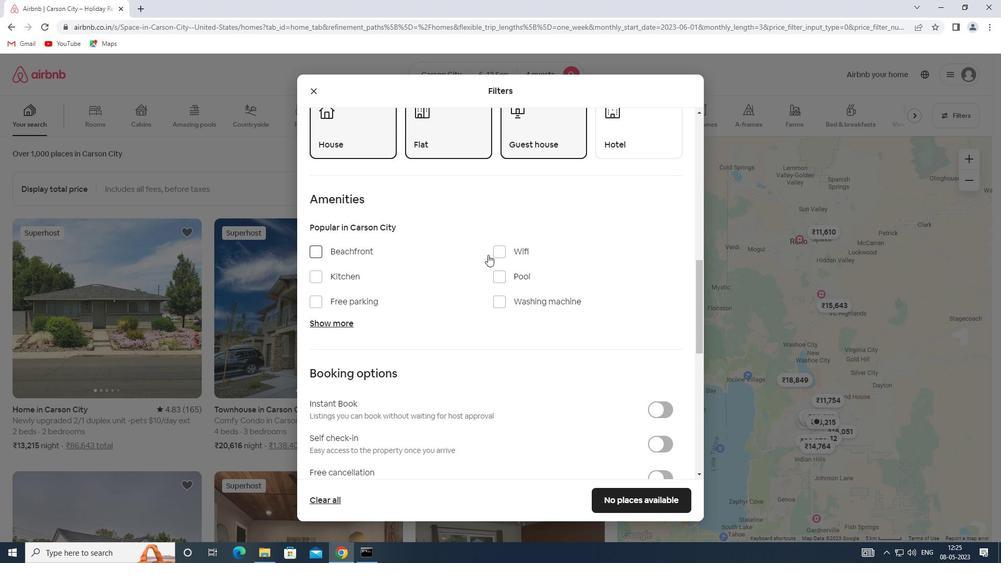 
Action: Mouse pressed left at (500, 252)
Screenshot: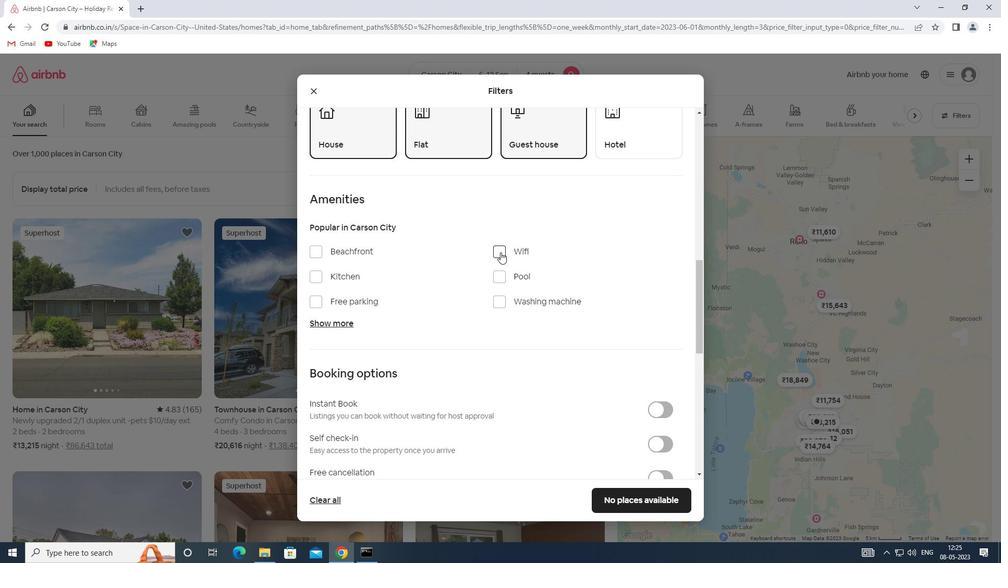 
Action: Mouse moved to (342, 326)
Screenshot: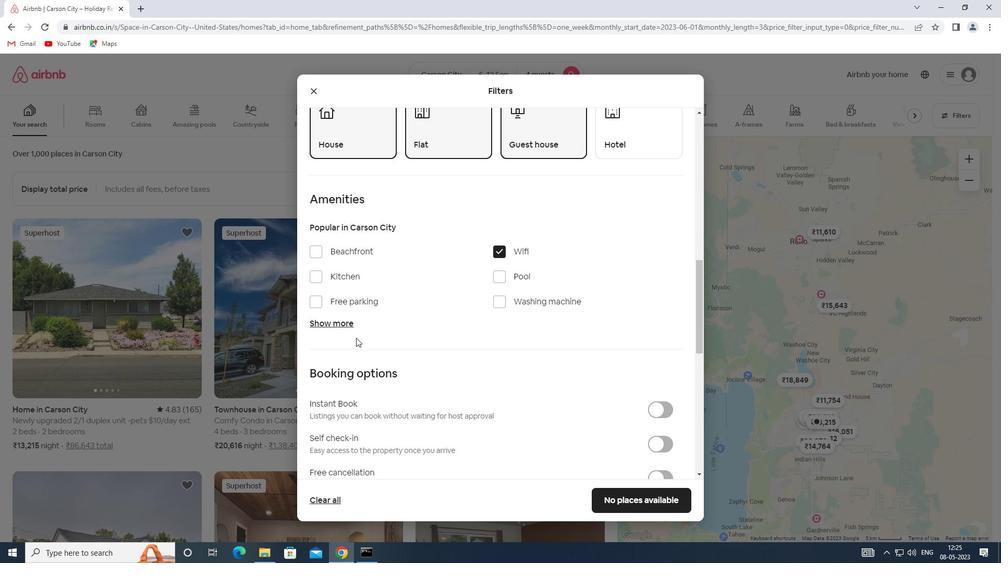 
Action: Mouse pressed left at (342, 326)
Screenshot: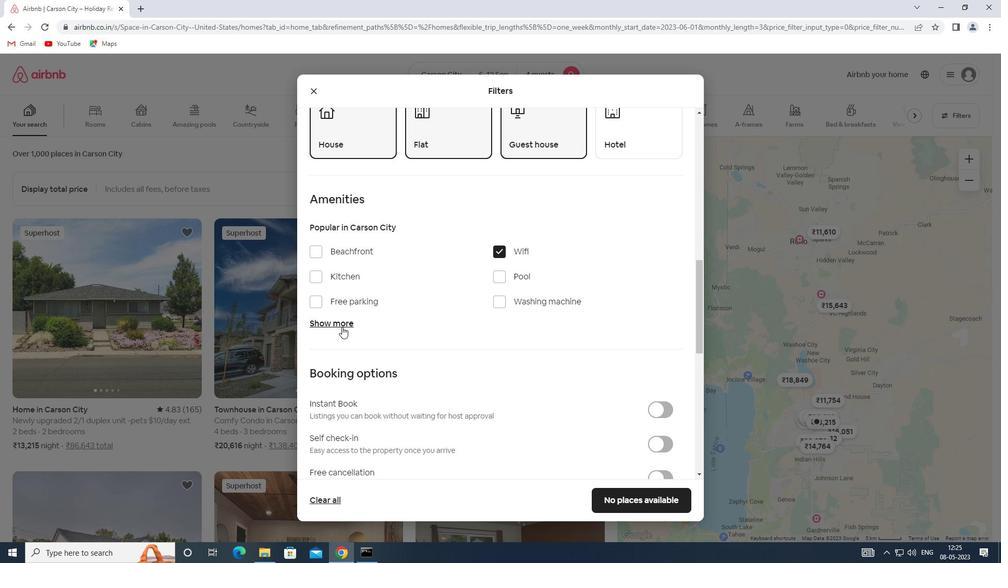 
Action: Mouse moved to (540, 387)
Screenshot: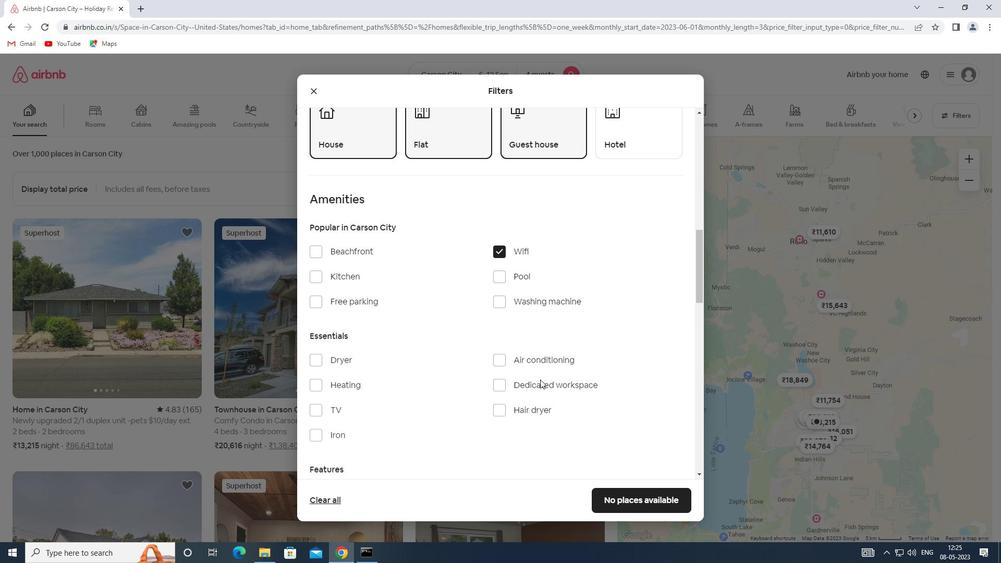 
Action: Mouse scrolled (540, 386) with delta (0, 0)
Screenshot: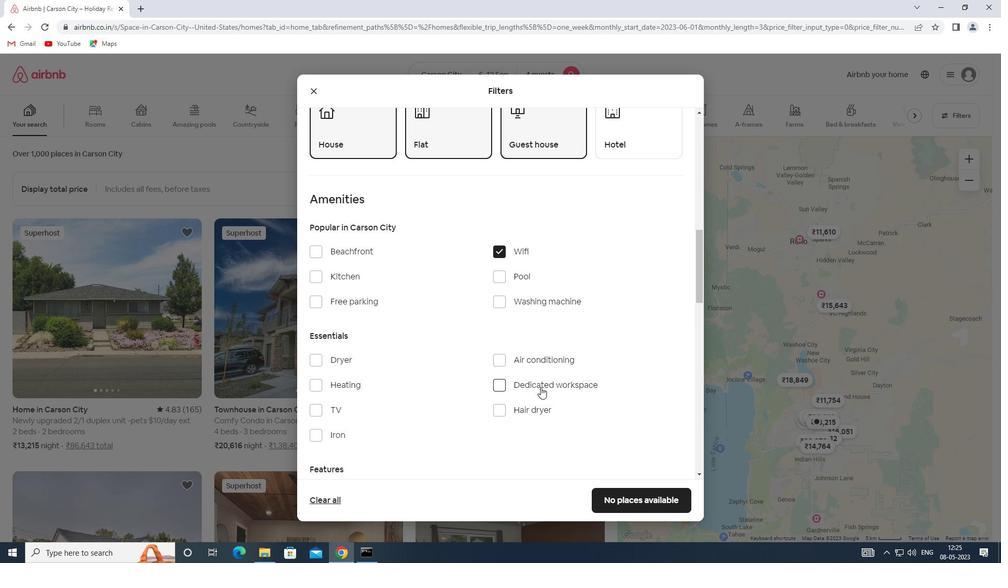 
Action: Mouse scrolled (540, 386) with delta (0, 0)
Screenshot: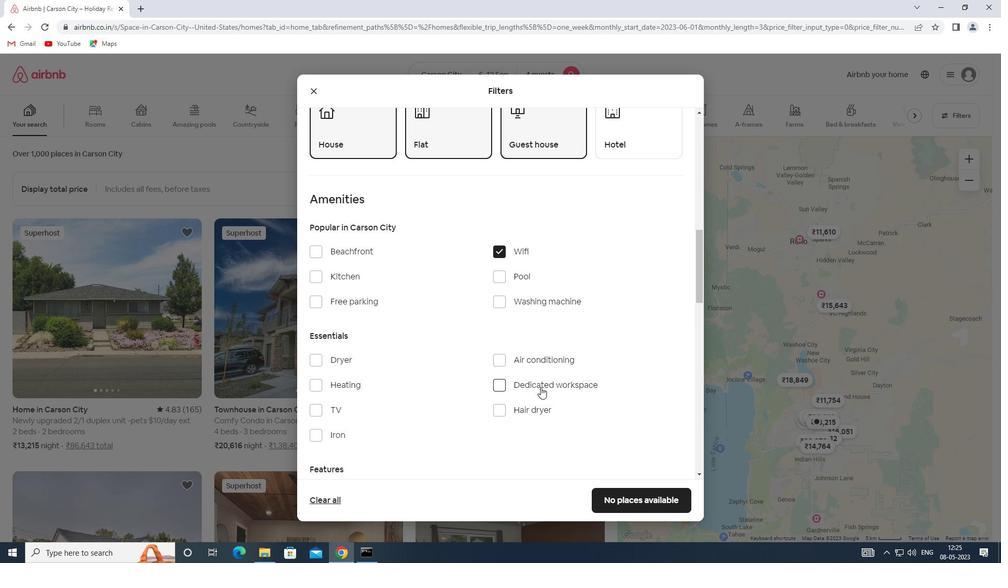 
Action: Mouse moved to (318, 306)
Screenshot: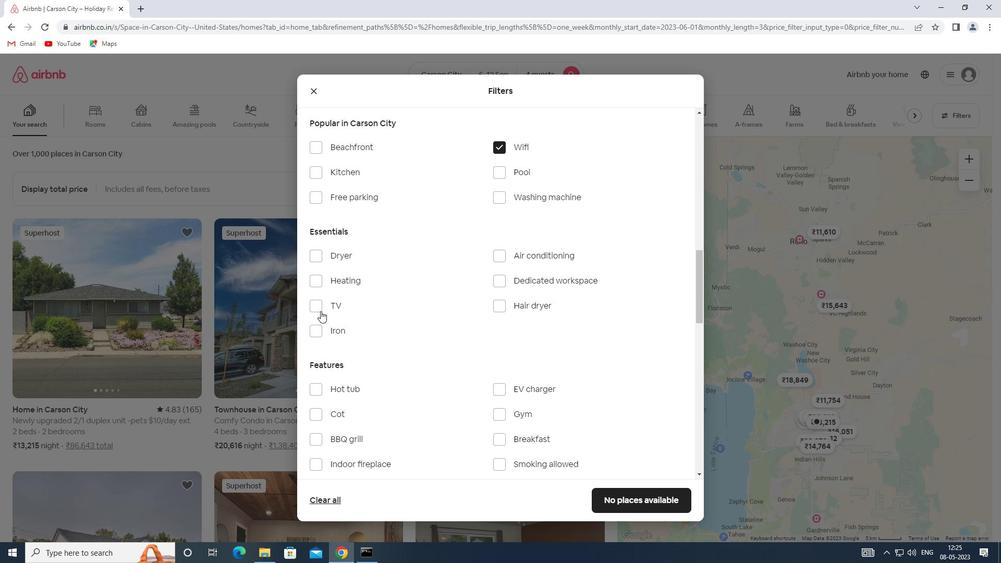 
Action: Mouse pressed left at (318, 306)
Screenshot: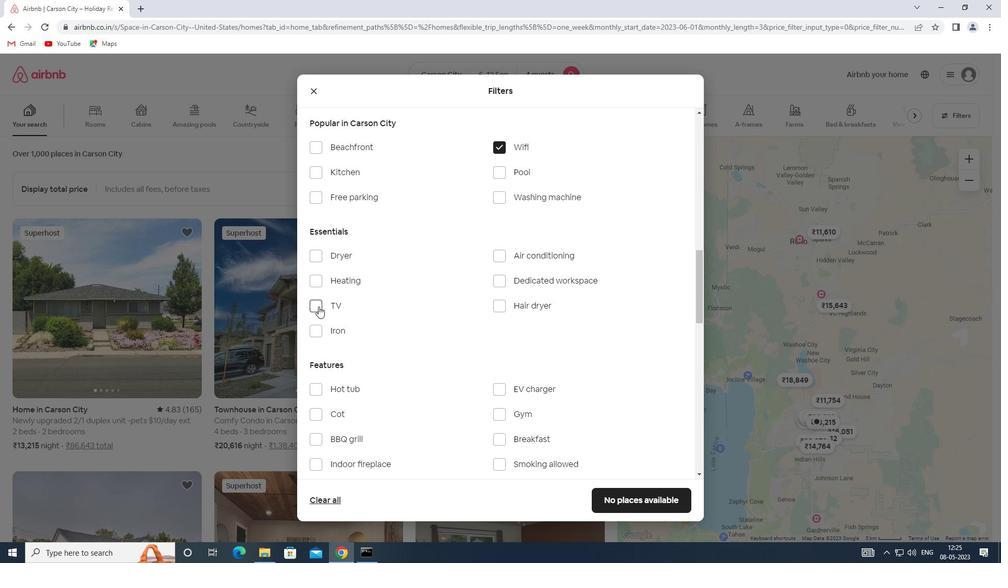 
Action: Mouse moved to (315, 191)
Screenshot: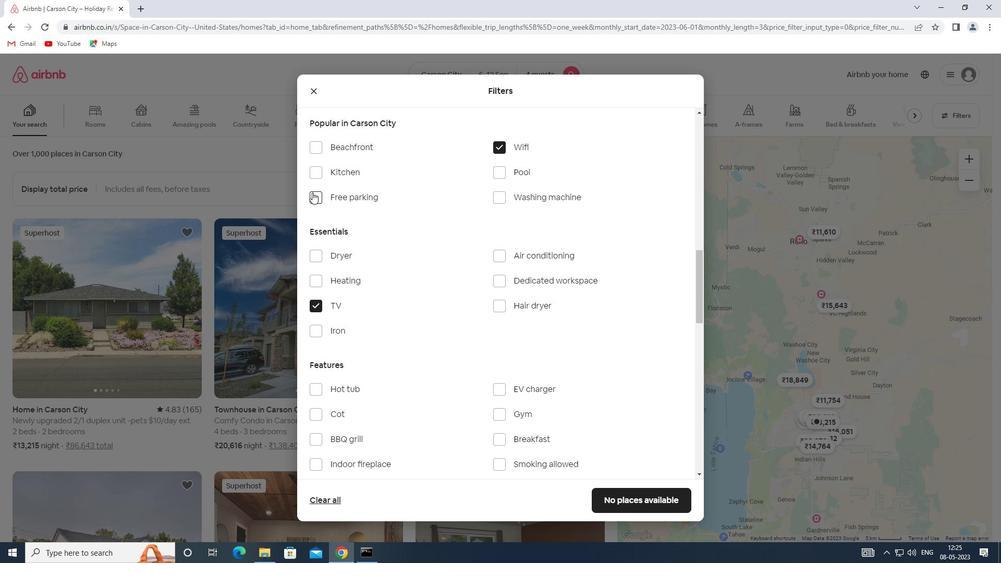 
Action: Mouse pressed left at (315, 191)
Screenshot: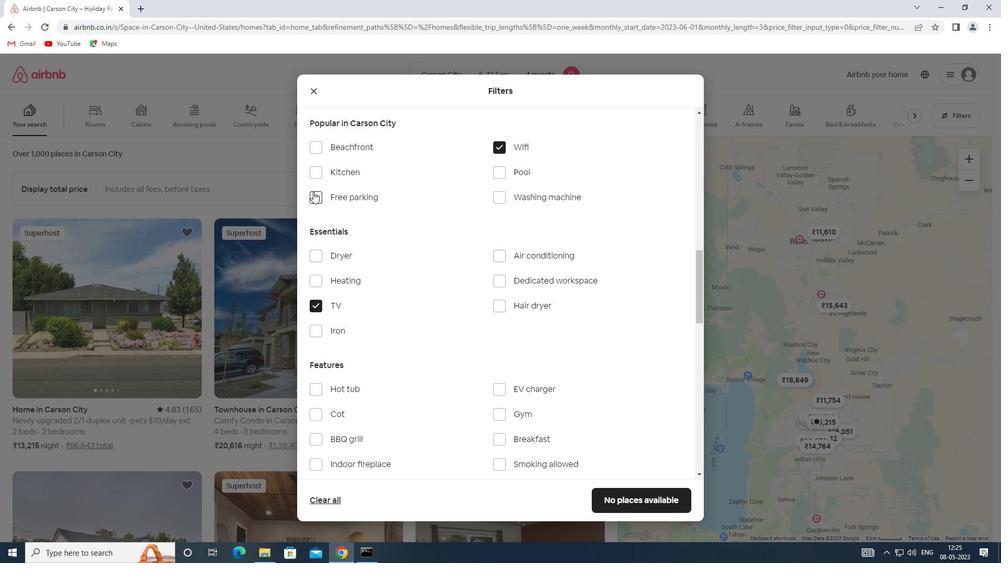 
Action: Mouse moved to (400, 336)
Screenshot: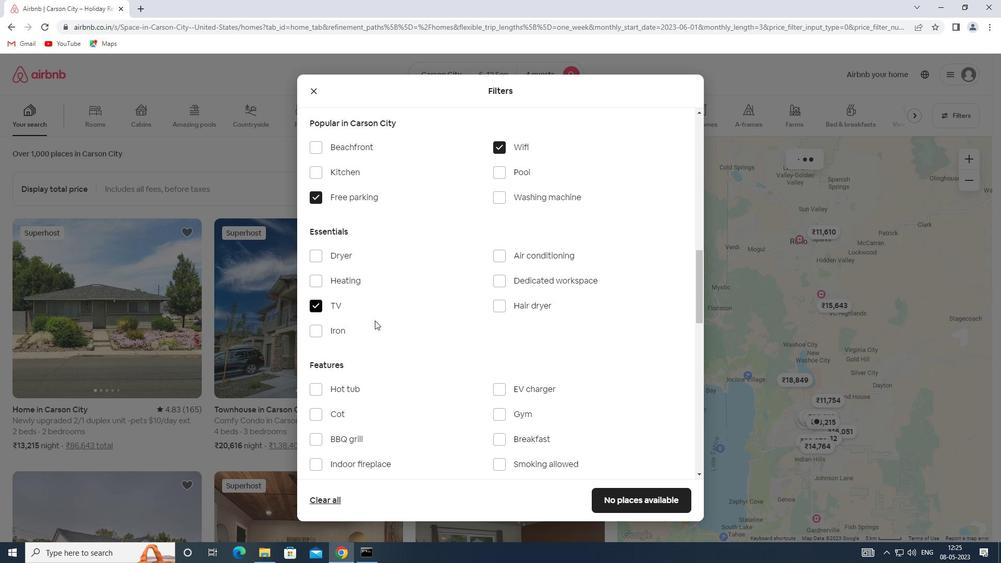 
Action: Mouse scrolled (400, 335) with delta (0, 0)
Screenshot: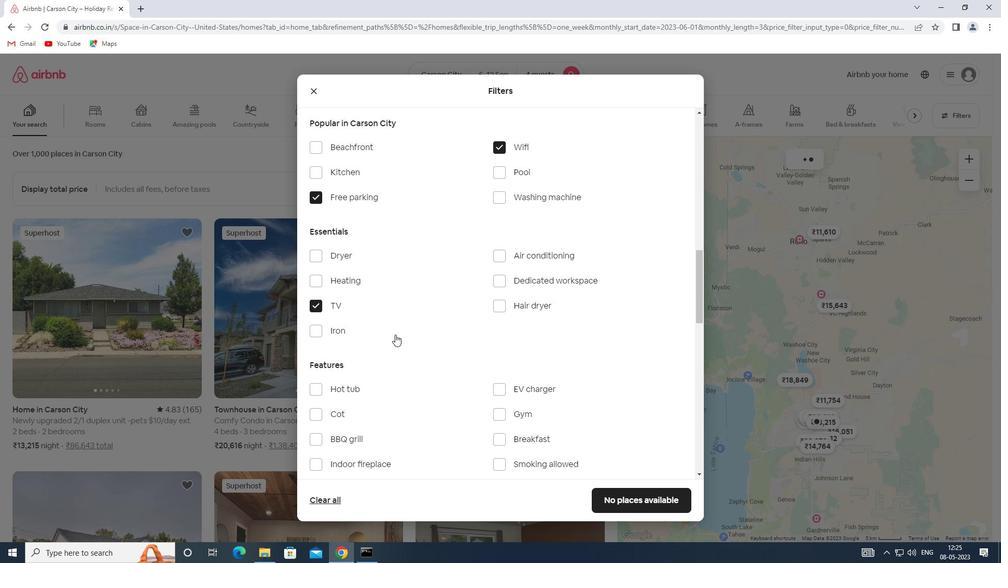 
Action: Mouse scrolled (400, 335) with delta (0, 0)
Screenshot: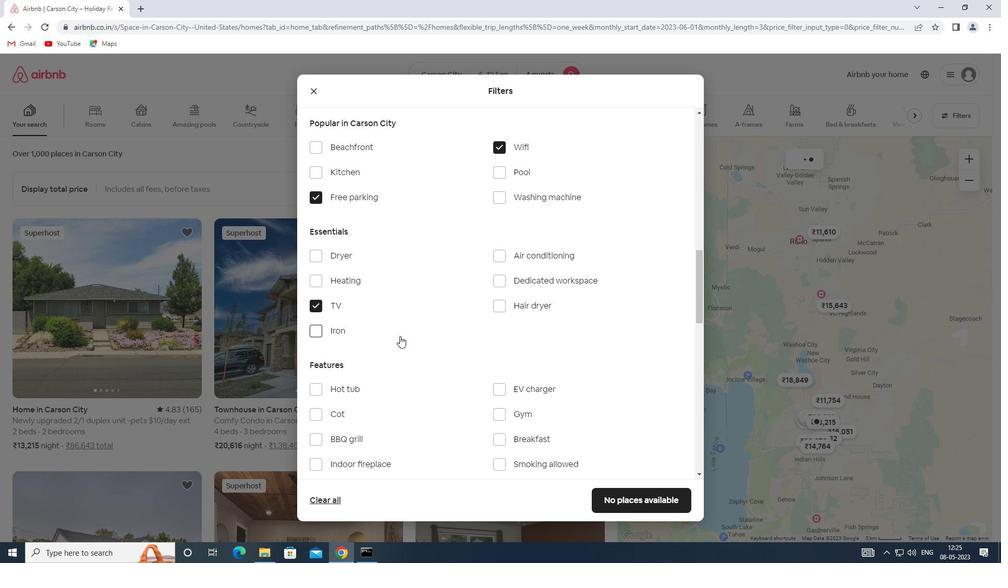 
Action: Mouse moved to (497, 311)
Screenshot: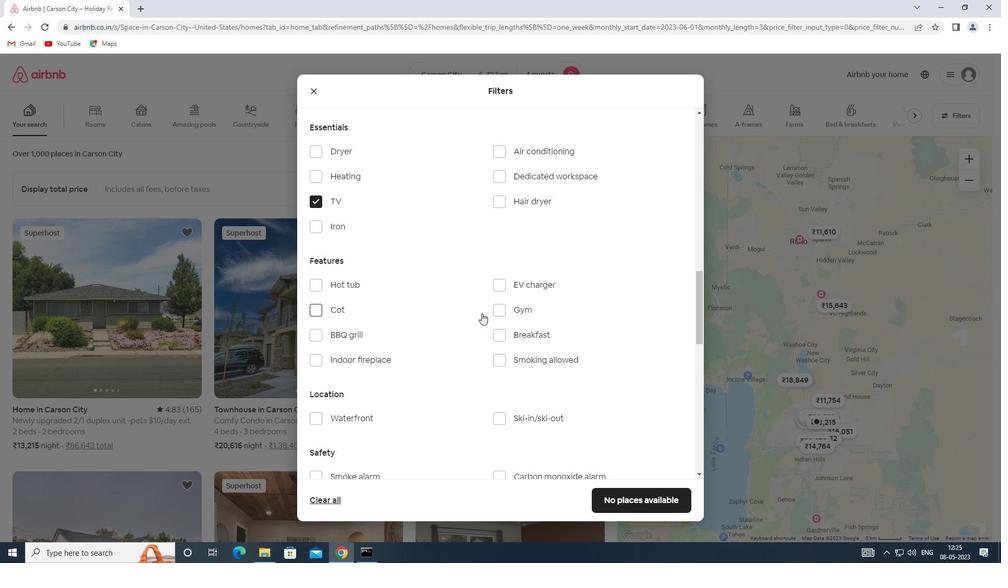 
Action: Mouse pressed left at (497, 311)
Screenshot: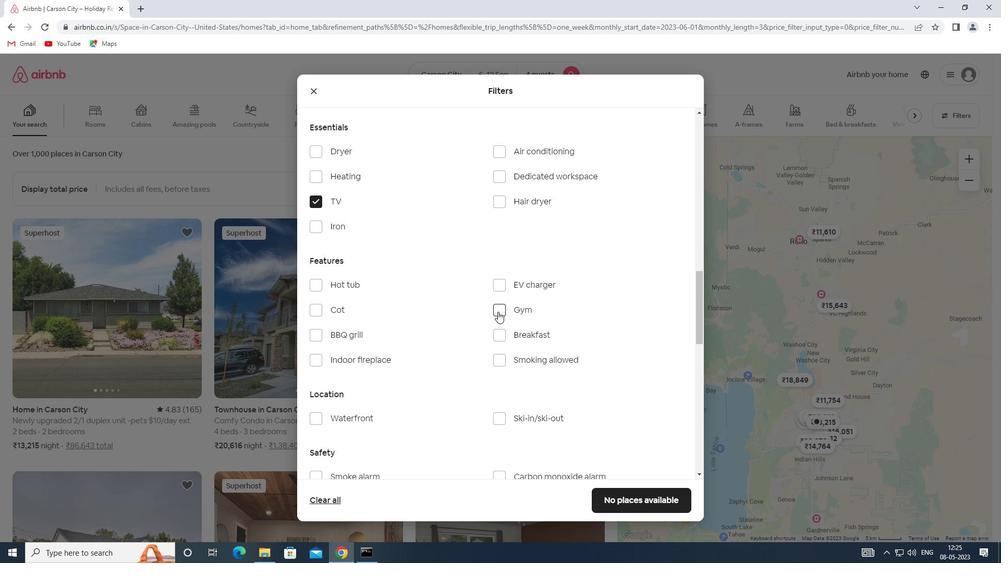 
Action: Mouse moved to (496, 337)
Screenshot: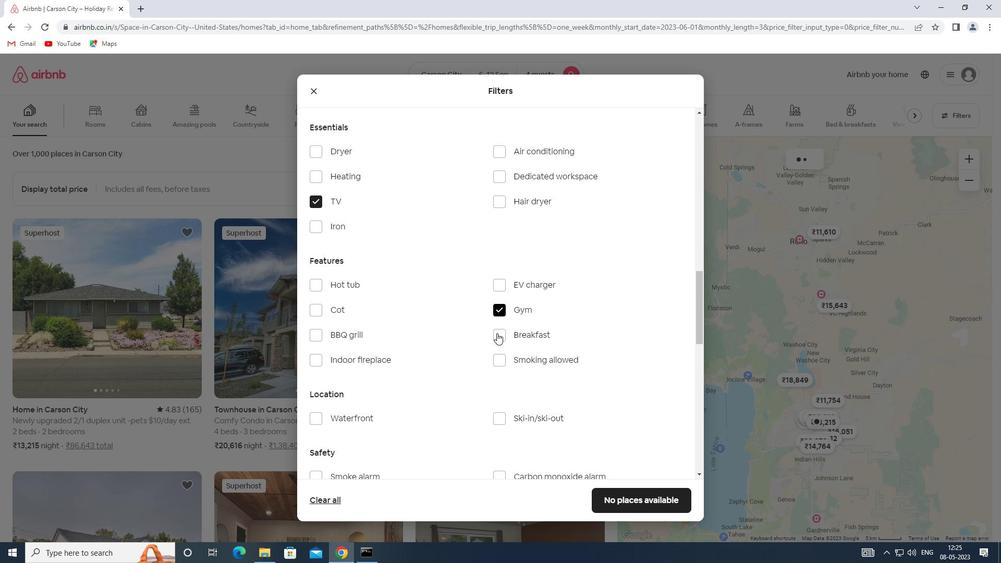
Action: Mouse pressed left at (496, 337)
Screenshot: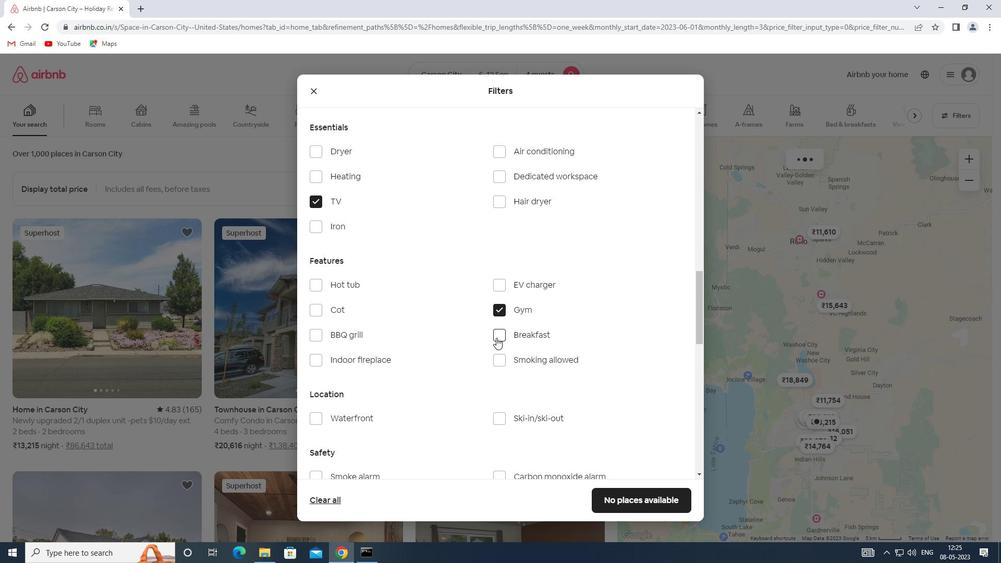 
Action: Mouse moved to (397, 370)
Screenshot: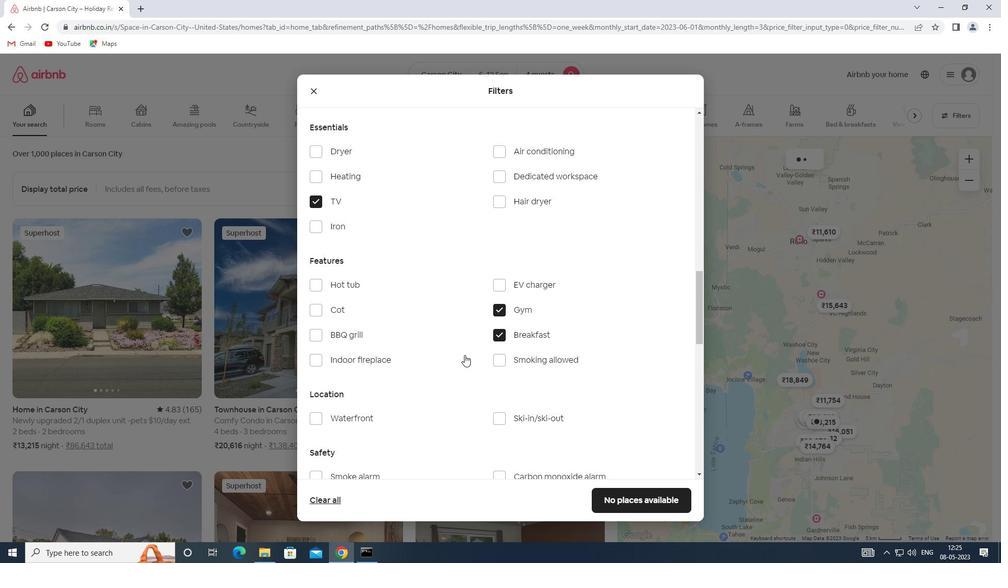 
Action: Mouse scrolled (397, 370) with delta (0, 0)
Screenshot: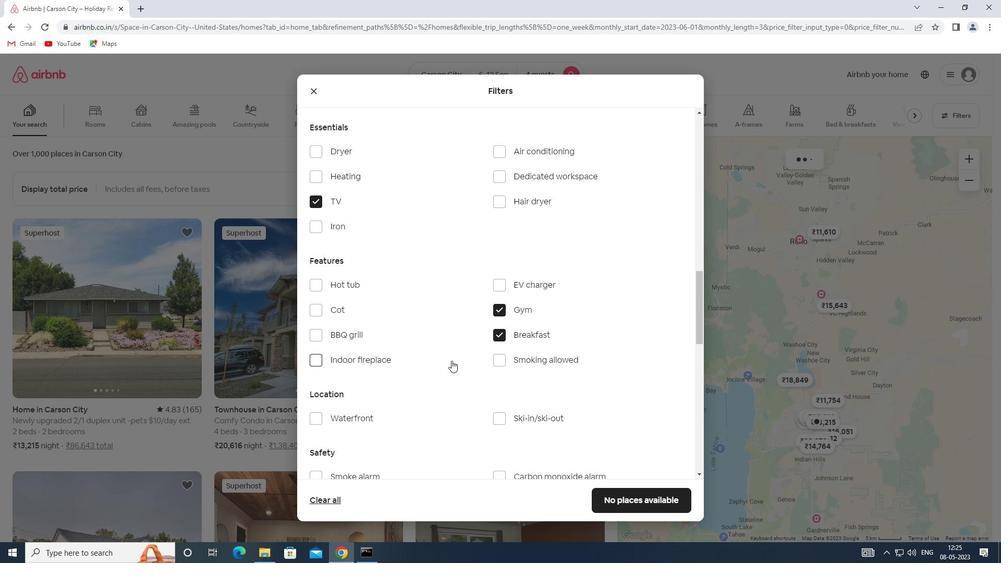 
Action: Mouse scrolled (397, 370) with delta (0, 0)
Screenshot: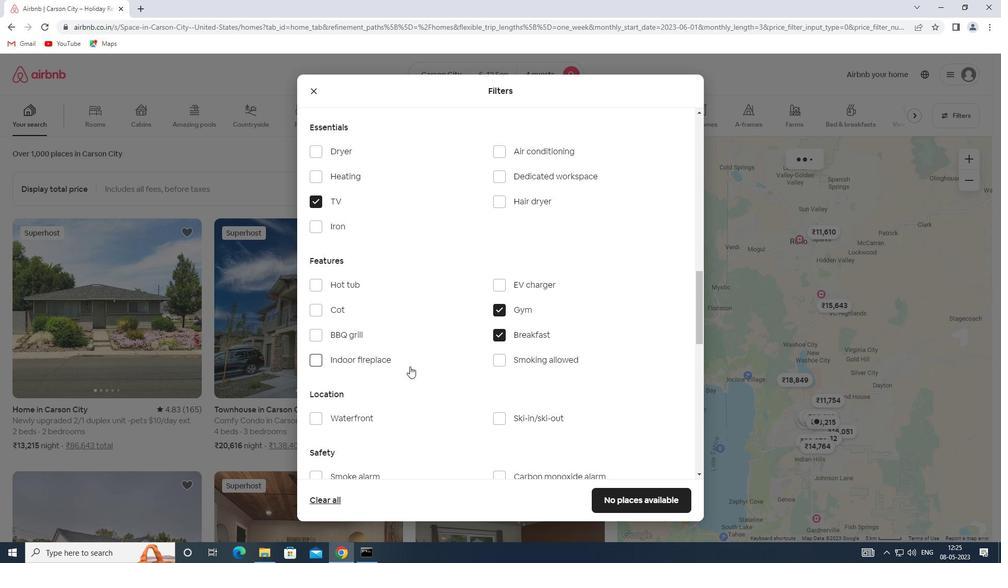 
Action: Mouse scrolled (397, 370) with delta (0, 0)
Screenshot: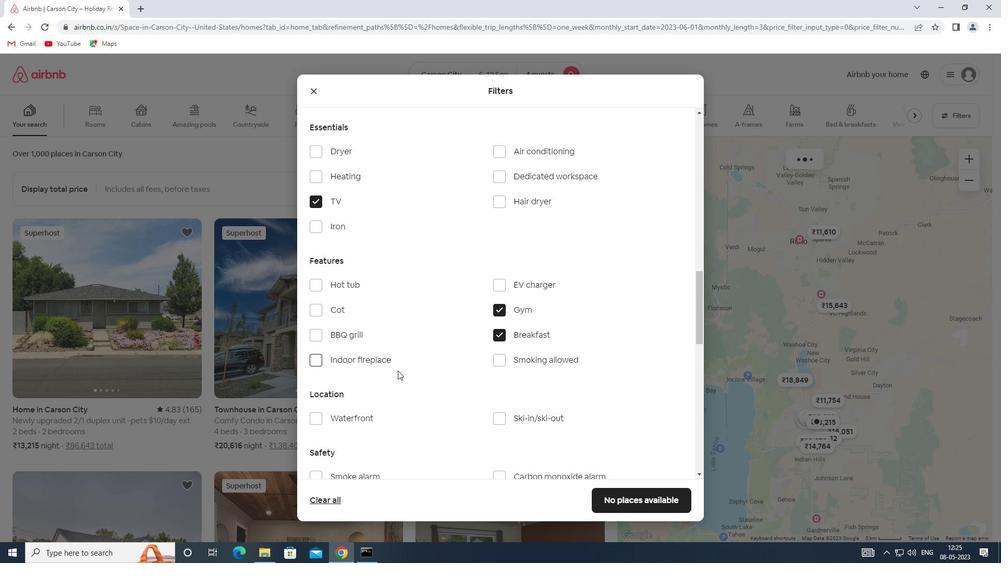 
Action: Mouse scrolled (397, 370) with delta (0, 0)
Screenshot: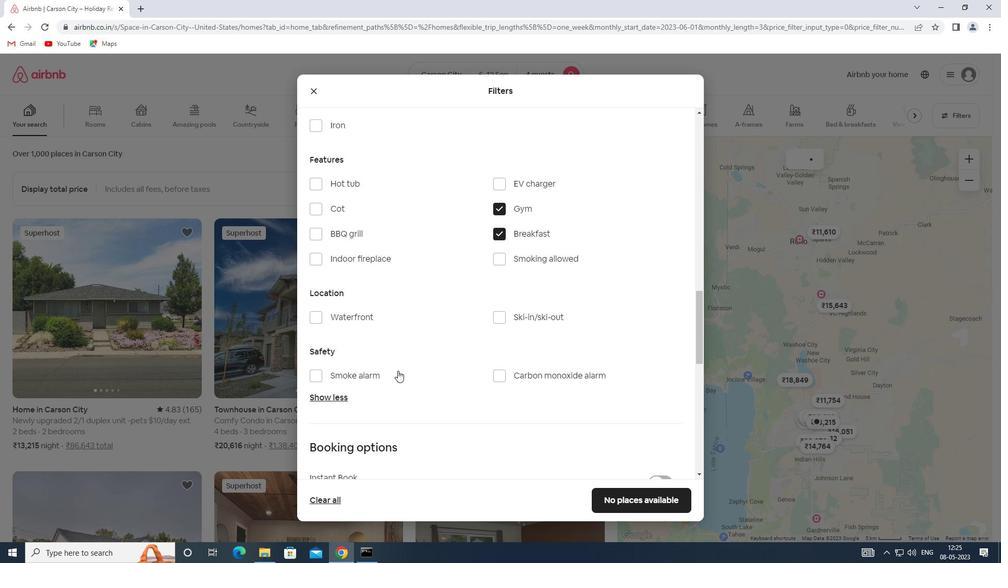 
Action: Mouse moved to (666, 408)
Screenshot: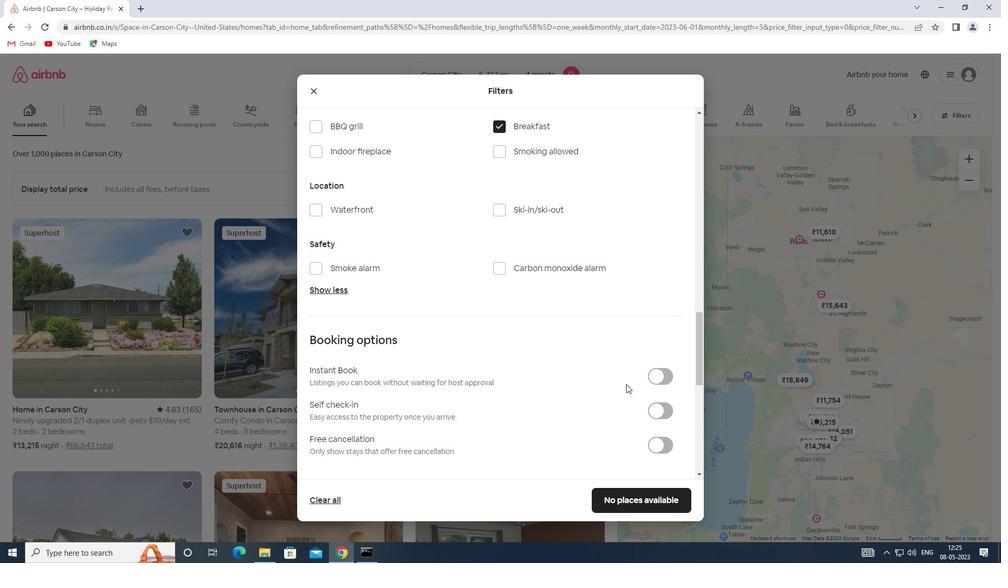 
Action: Mouse pressed left at (666, 408)
Screenshot: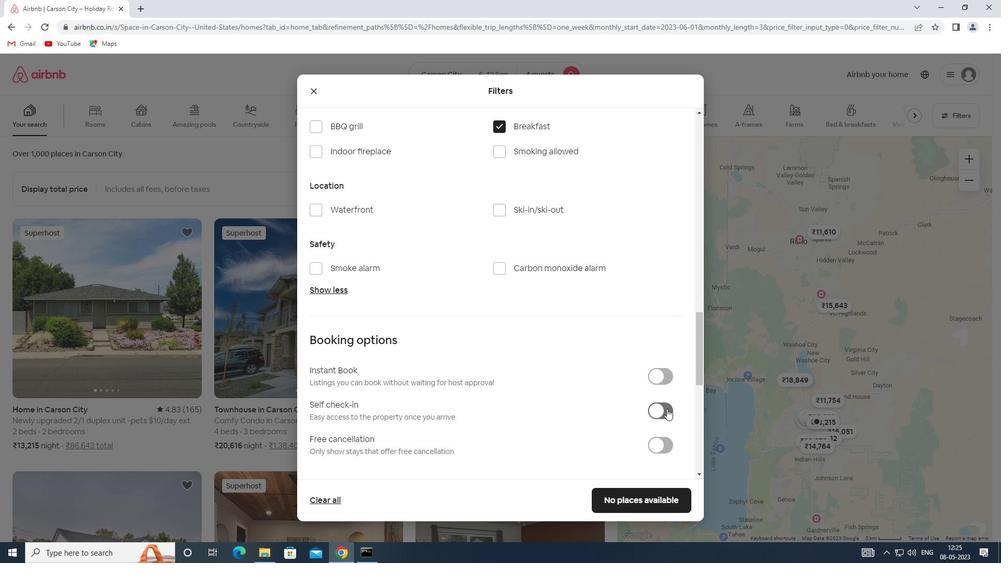 
Action: Mouse moved to (494, 417)
Screenshot: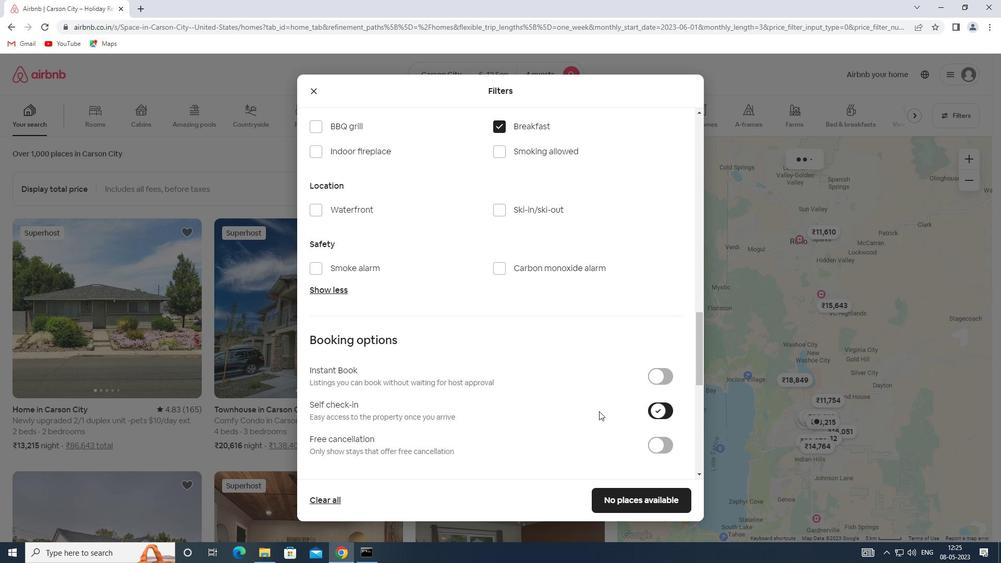 
Action: Mouse scrolled (494, 417) with delta (0, 0)
Screenshot: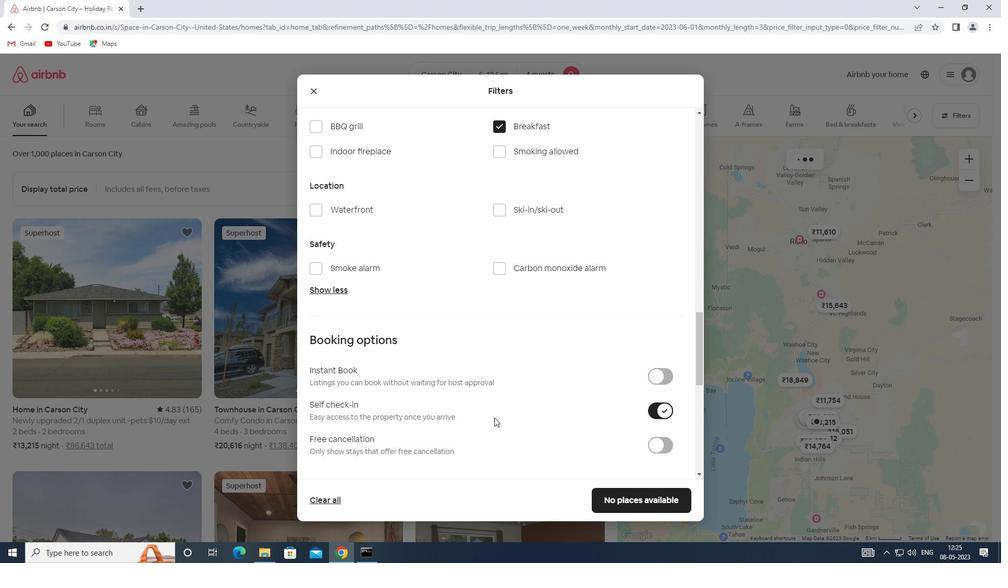 
Action: Mouse scrolled (494, 417) with delta (0, 0)
Screenshot: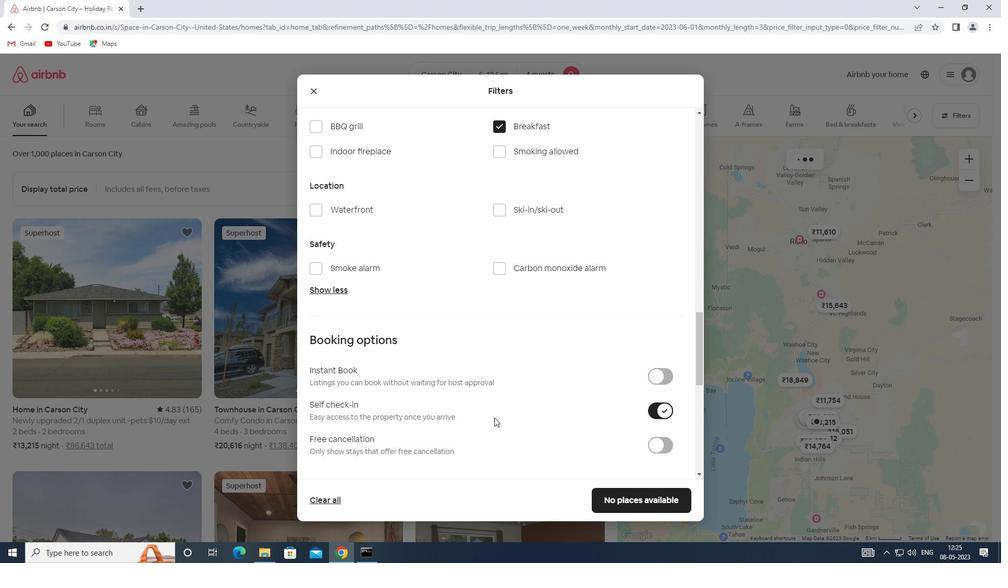 
Action: Mouse scrolled (494, 417) with delta (0, 0)
Screenshot: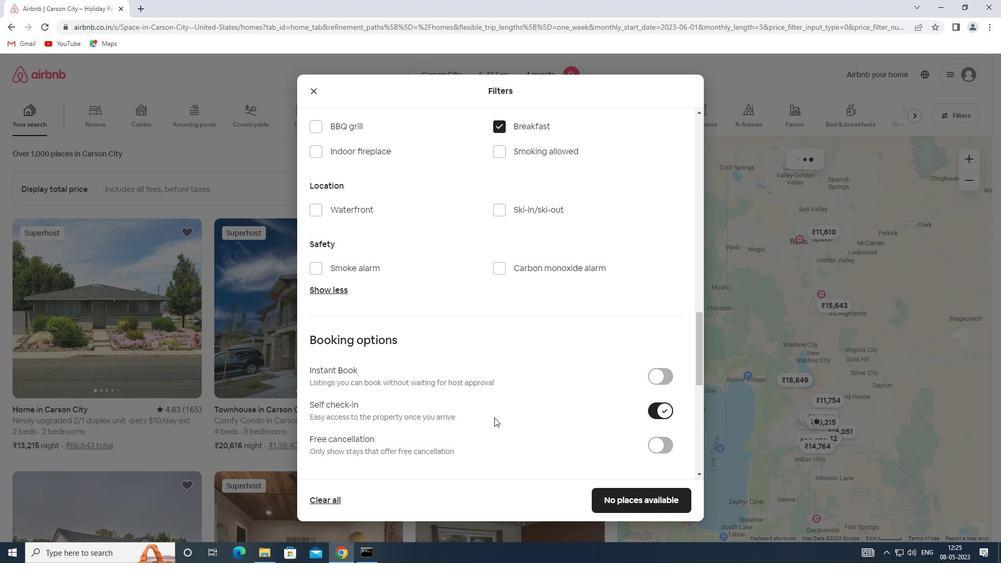 
Action: Mouse scrolled (494, 417) with delta (0, 0)
Screenshot: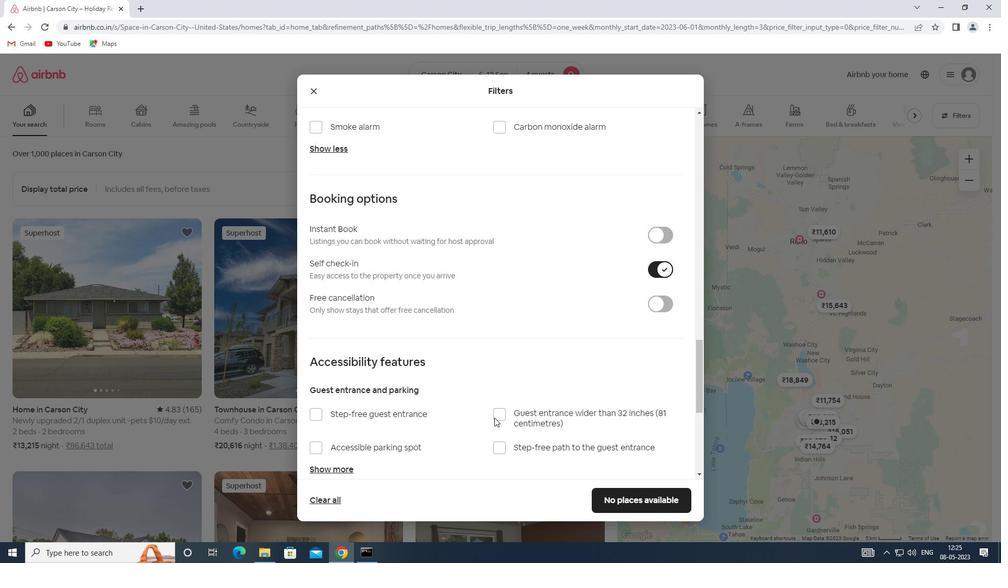 
Action: Mouse scrolled (494, 417) with delta (0, 0)
Screenshot: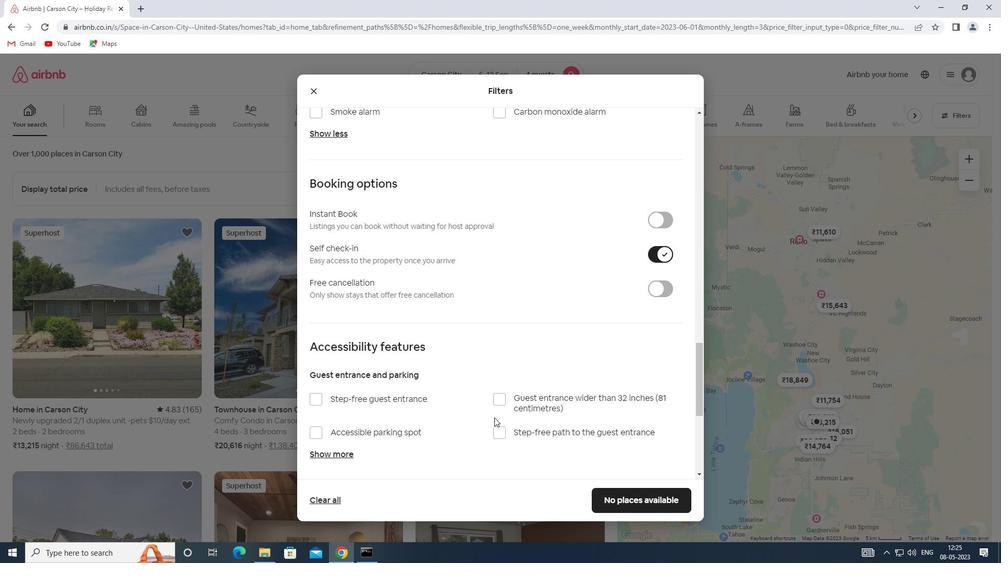 
Action: Mouse scrolled (494, 417) with delta (0, 0)
Screenshot: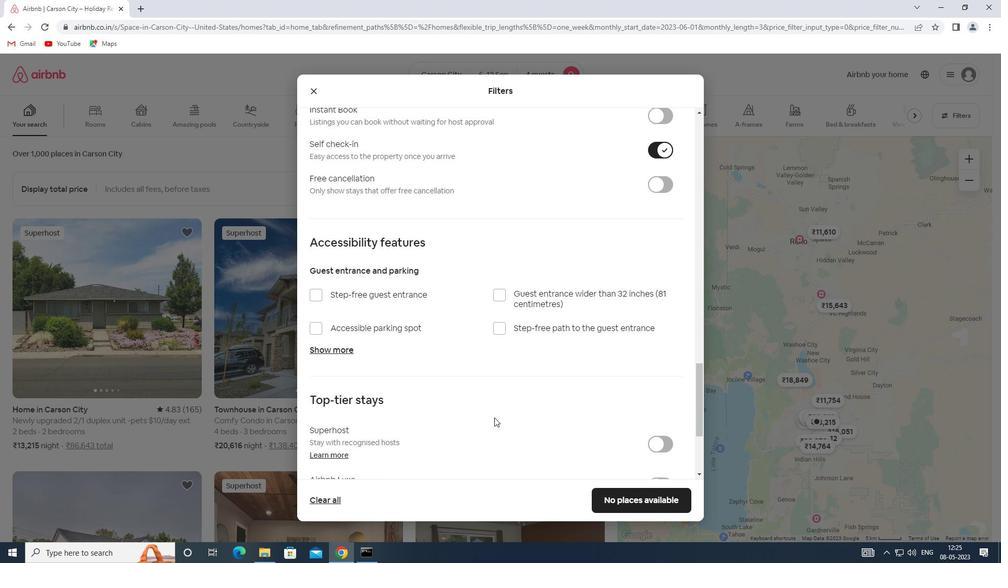 
Action: Mouse scrolled (494, 417) with delta (0, 0)
Screenshot: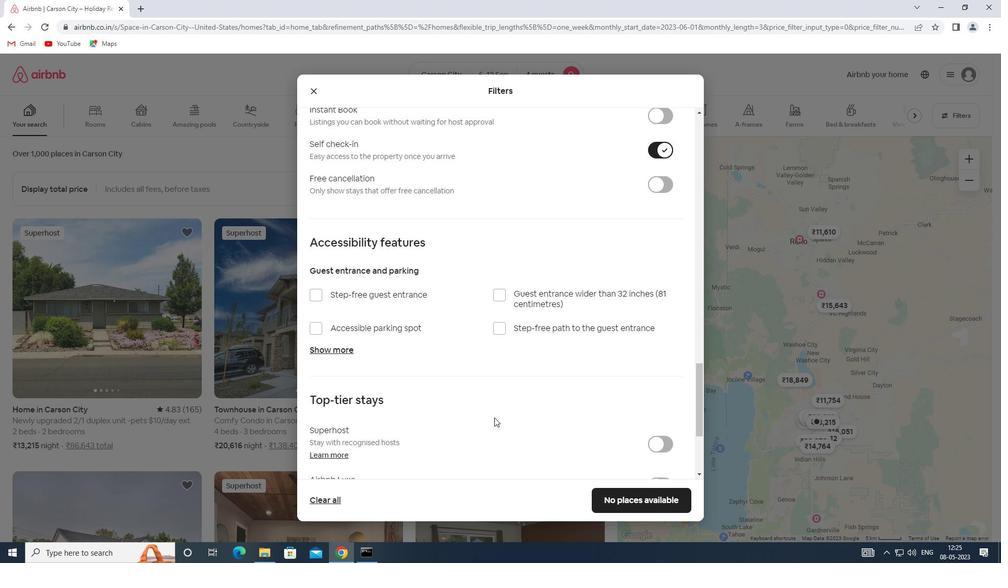 
Action: Mouse scrolled (494, 417) with delta (0, 0)
Screenshot: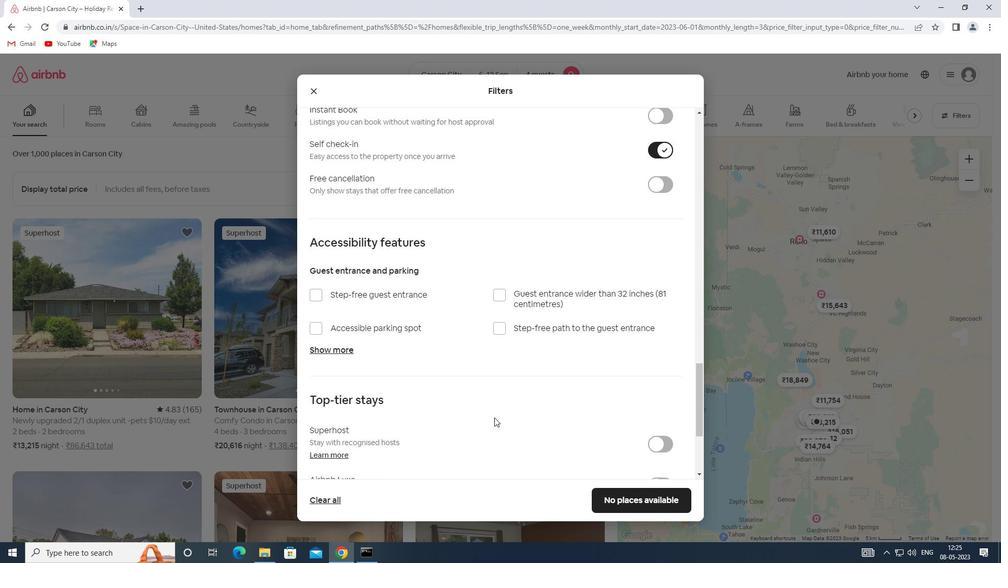 
Action: Mouse moved to (311, 417)
Screenshot: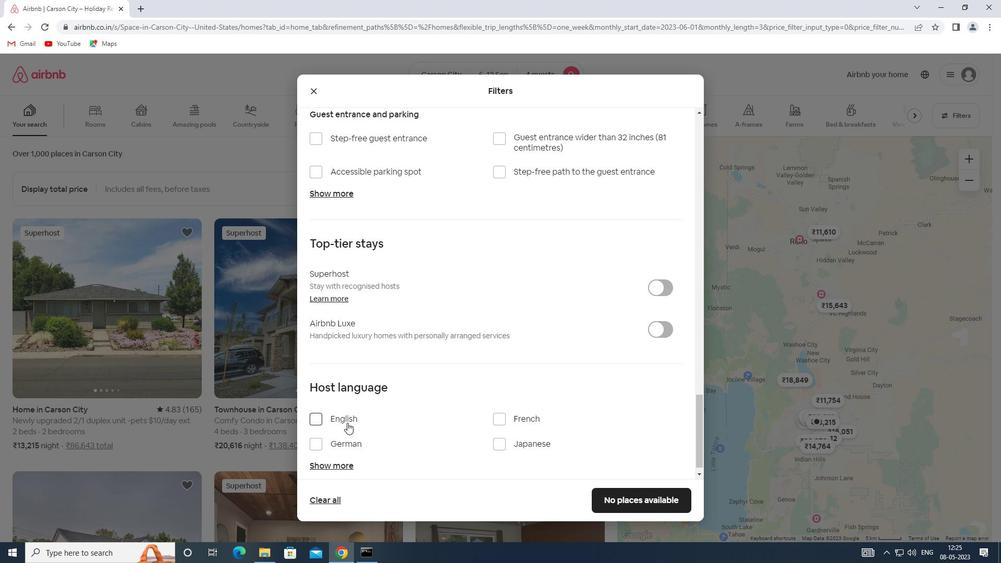 
Action: Mouse pressed left at (311, 417)
Screenshot: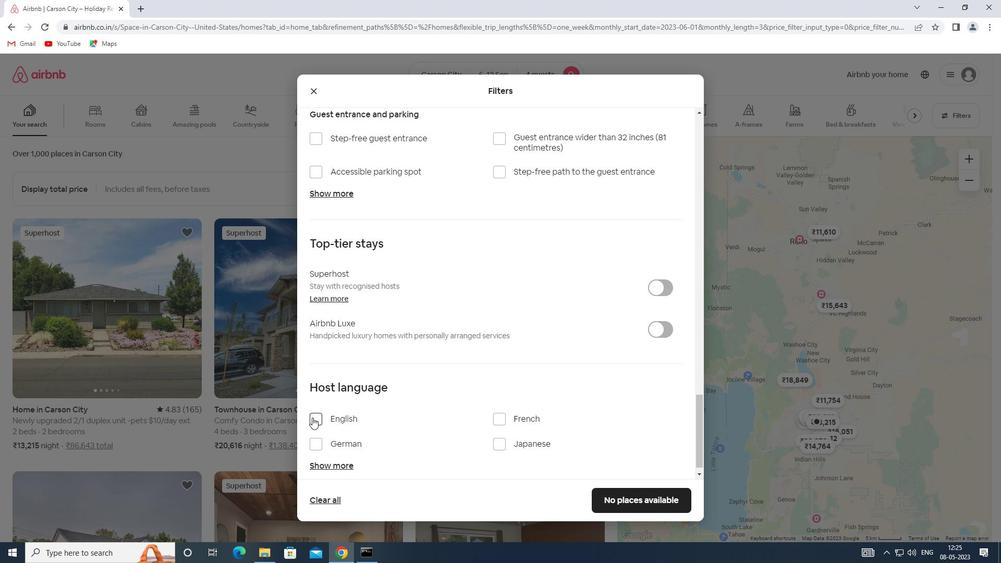 
Action: Mouse moved to (637, 493)
Screenshot: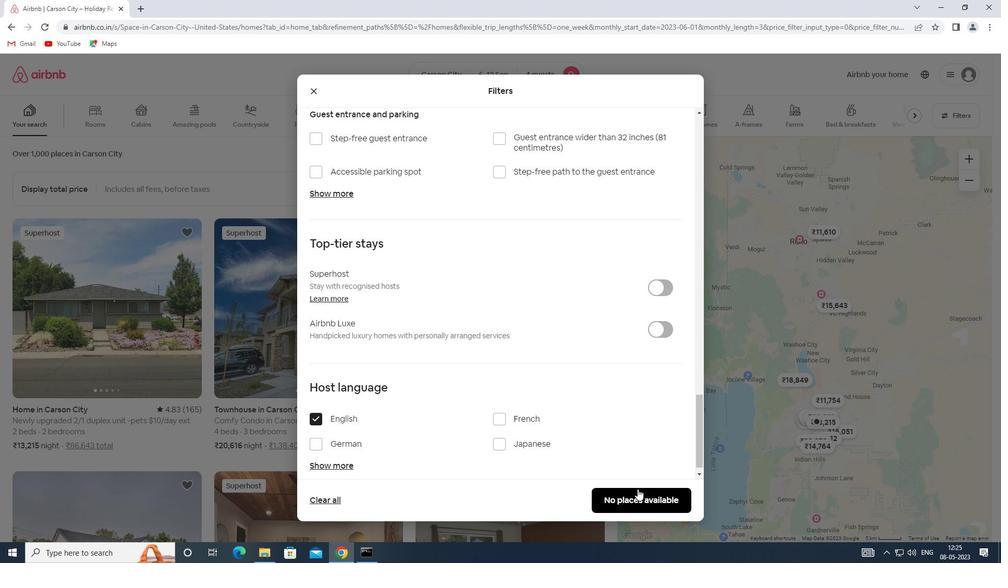 
Action: Mouse pressed left at (637, 493)
Screenshot: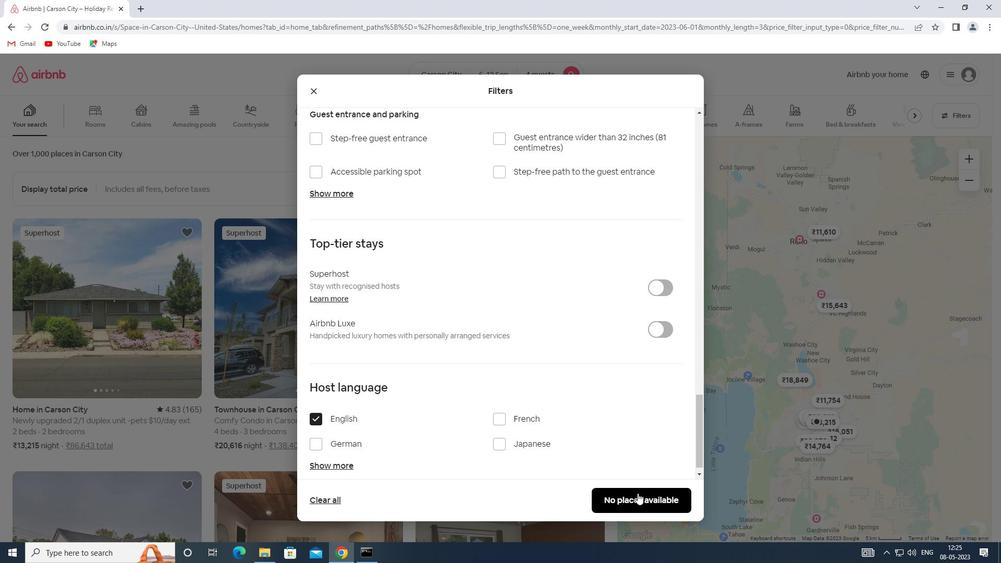 
